 Task: Find connections with filter location Temse with filter topic #lawenforcementwith filter profile language Potuguese with filter current company IIFL (India Infoline Group) with filter school Axis Colleges with filter industry Technology, Information and Internet with filter service category User Experience Writing with filter keywords title Over the Phone Interpreter
Action: Mouse moved to (522, 87)
Screenshot: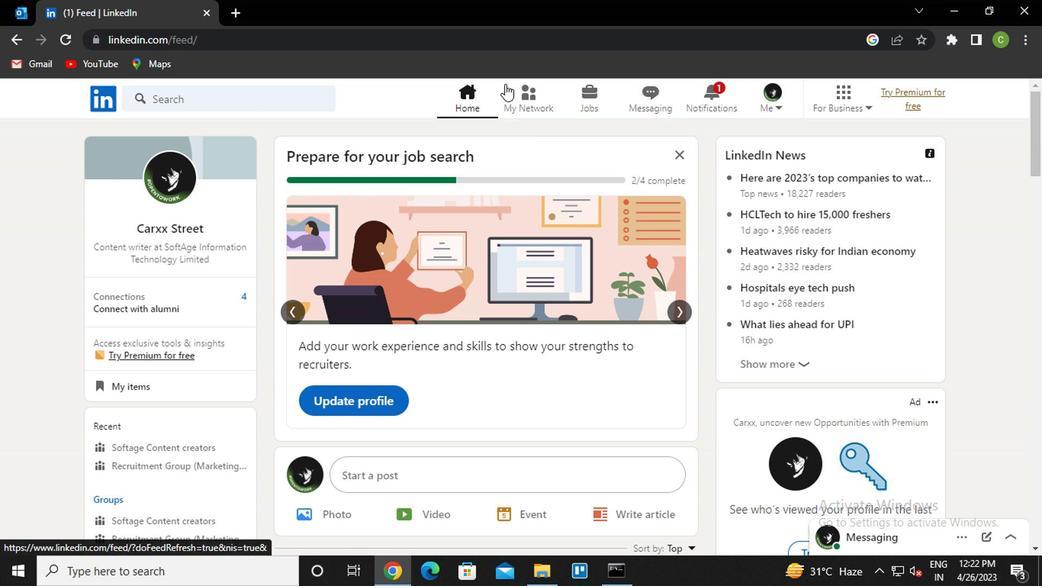 
Action: Mouse pressed left at (522, 87)
Screenshot: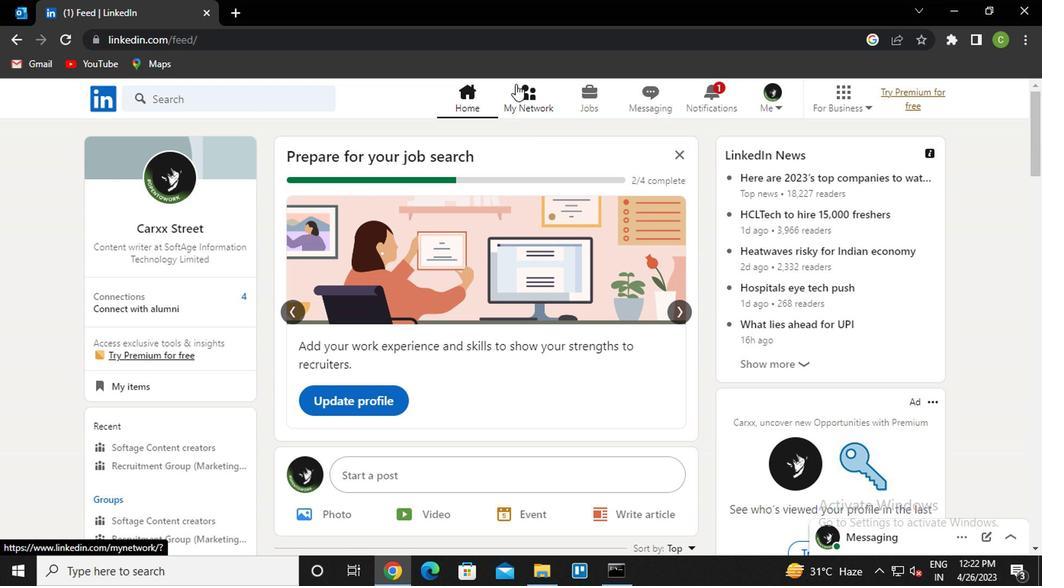 
Action: Mouse moved to (228, 185)
Screenshot: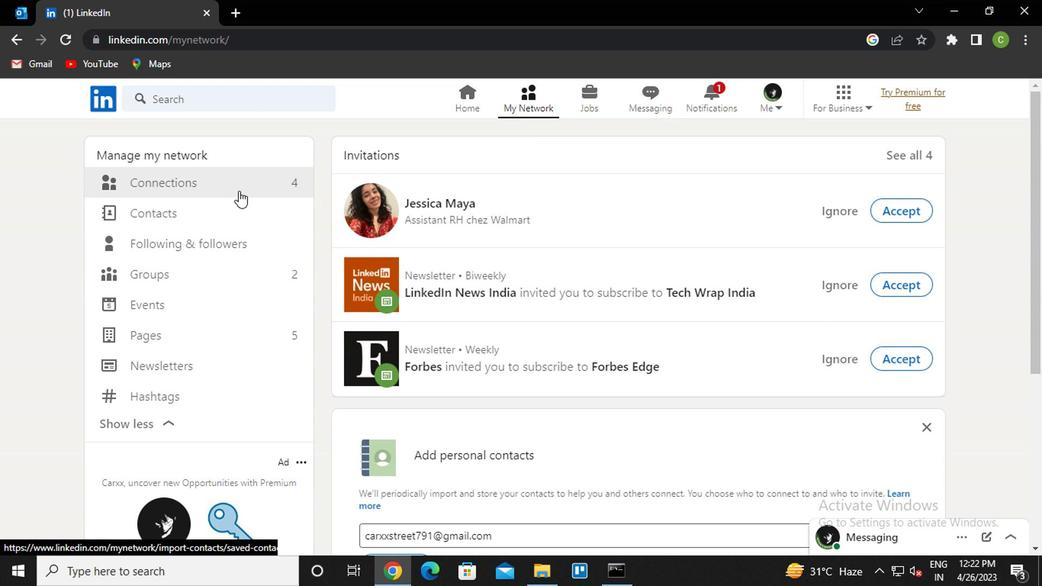 
Action: Mouse pressed left at (228, 185)
Screenshot: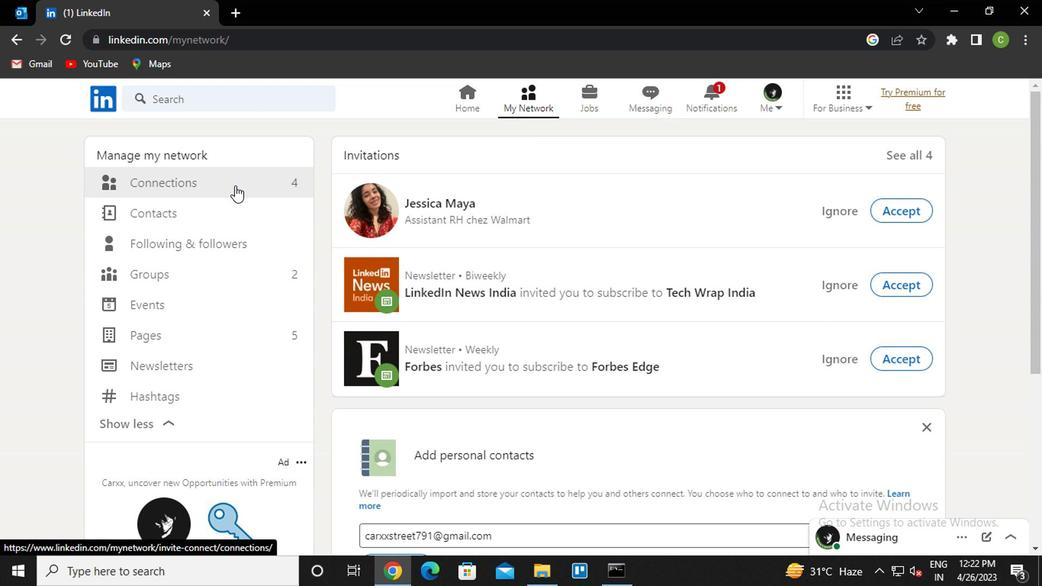 
Action: Mouse moved to (626, 180)
Screenshot: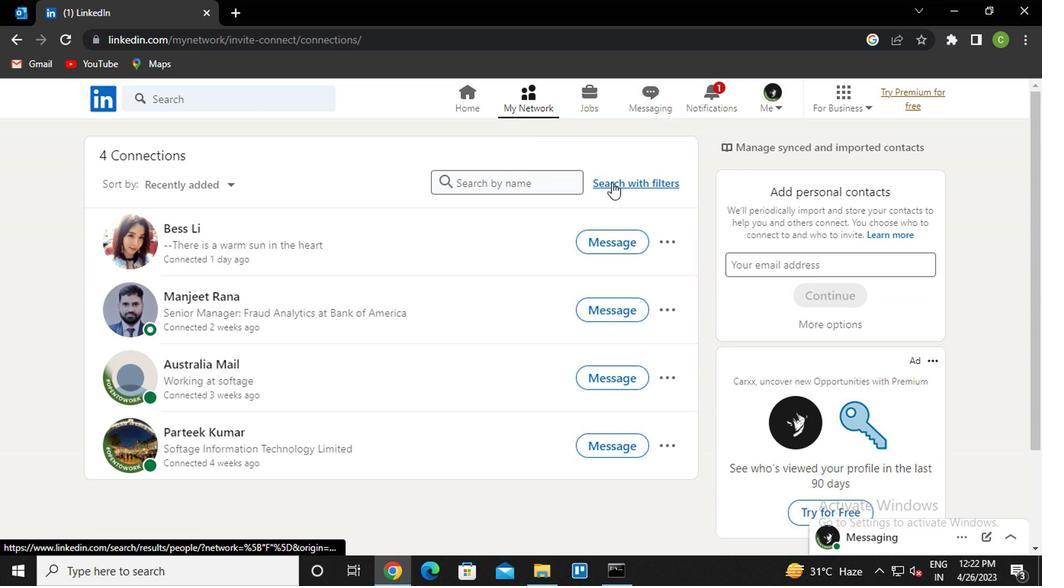 
Action: Mouse pressed left at (626, 180)
Screenshot: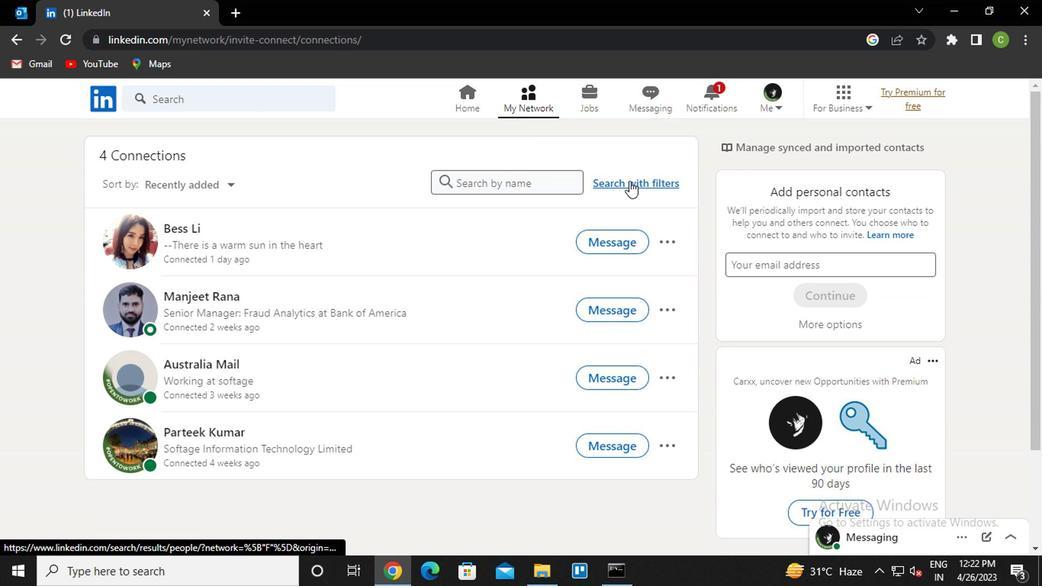 
Action: Mouse moved to (497, 147)
Screenshot: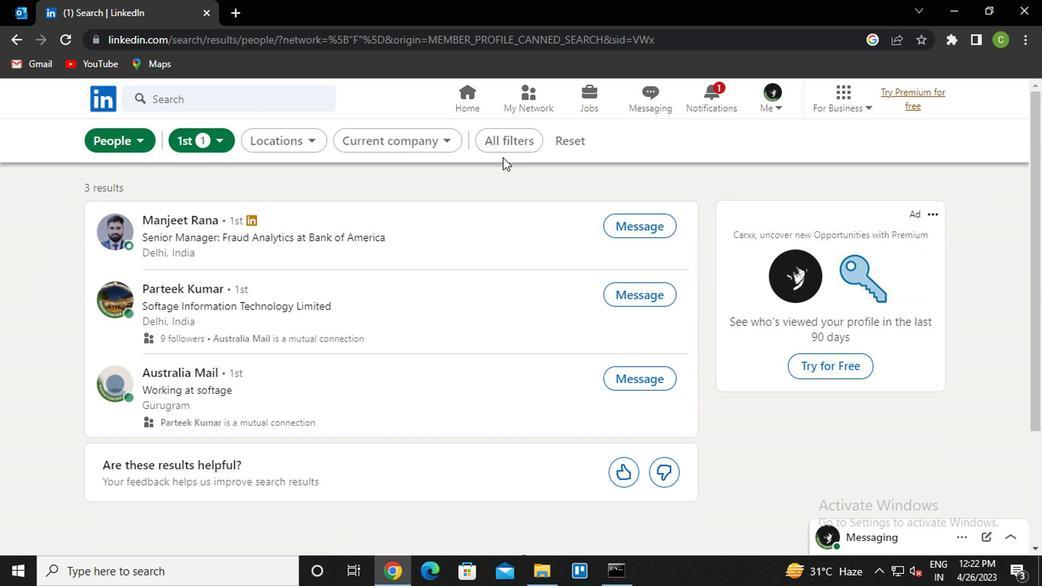 
Action: Mouse pressed left at (497, 147)
Screenshot: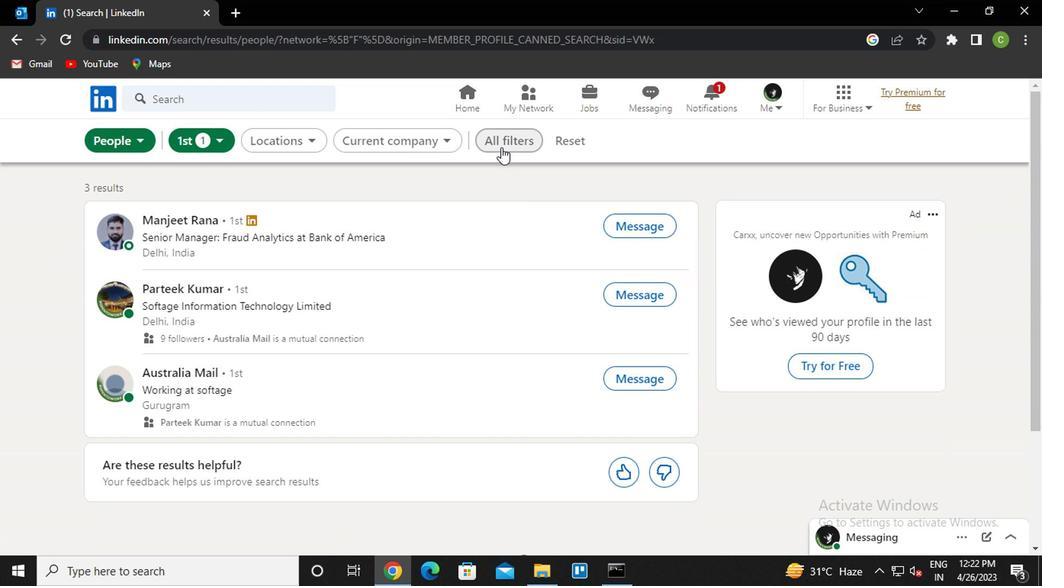 
Action: Mouse moved to (759, 314)
Screenshot: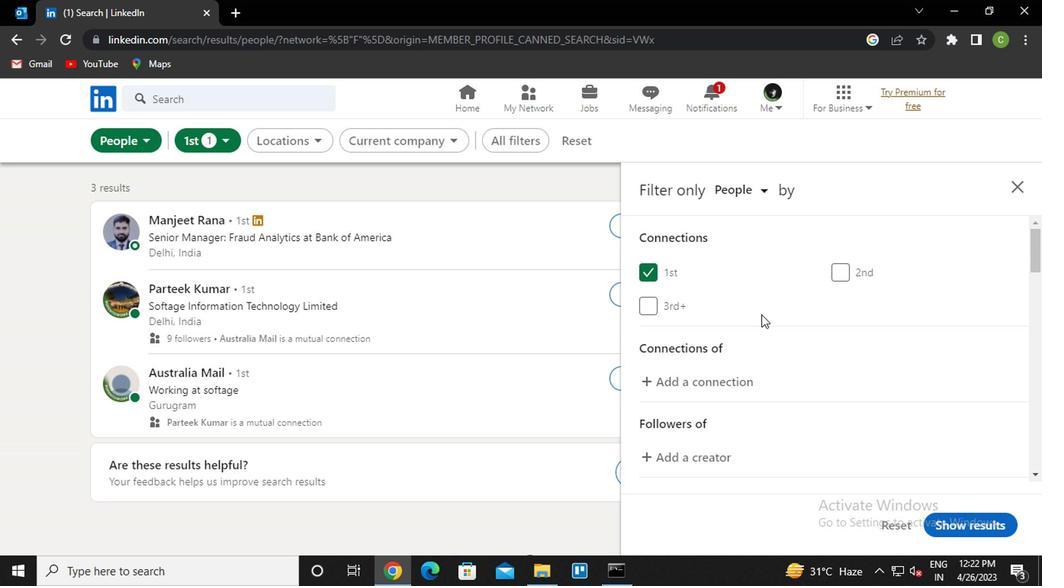 
Action: Mouse scrolled (759, 313) with delta (0, -1)
Screenshot: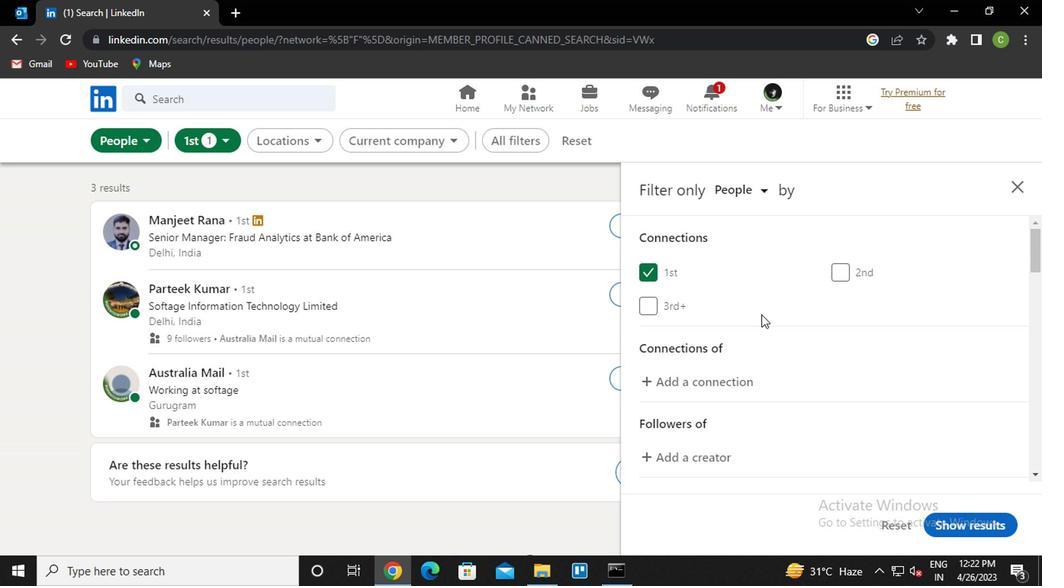 
Action: Mouse moved to (759, 317)
Screenshot: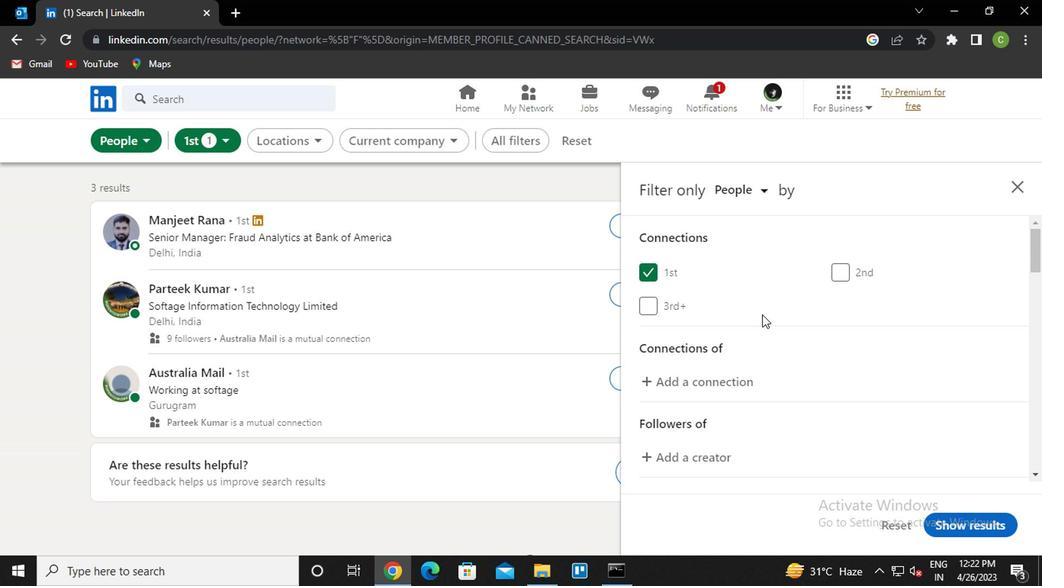 
Action: Mouse scrolled (759, 316) with delta (0, 0)
Screenshot: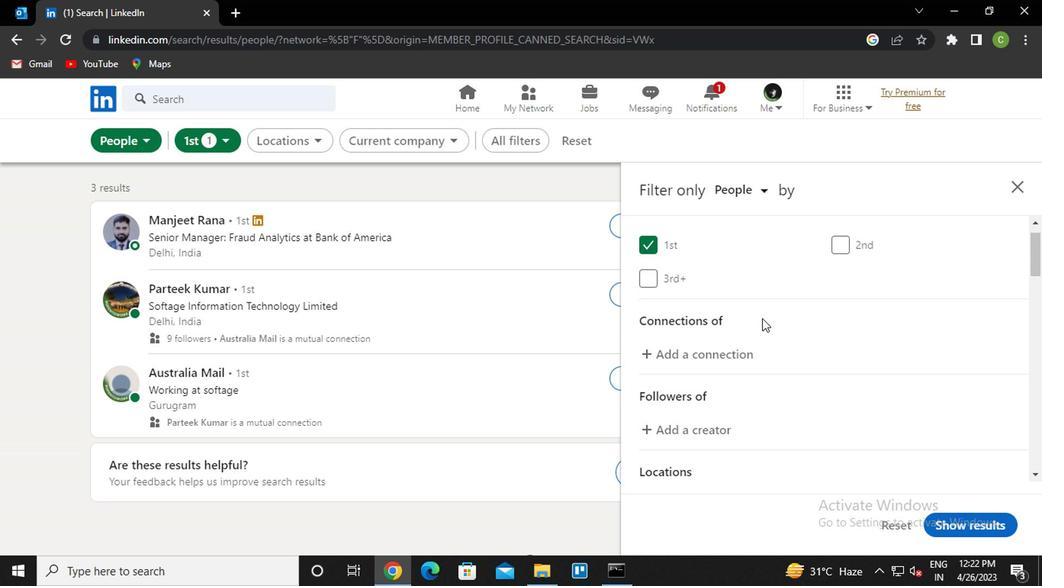 
Action: Mouse moved to (880, 445)
Screenshot: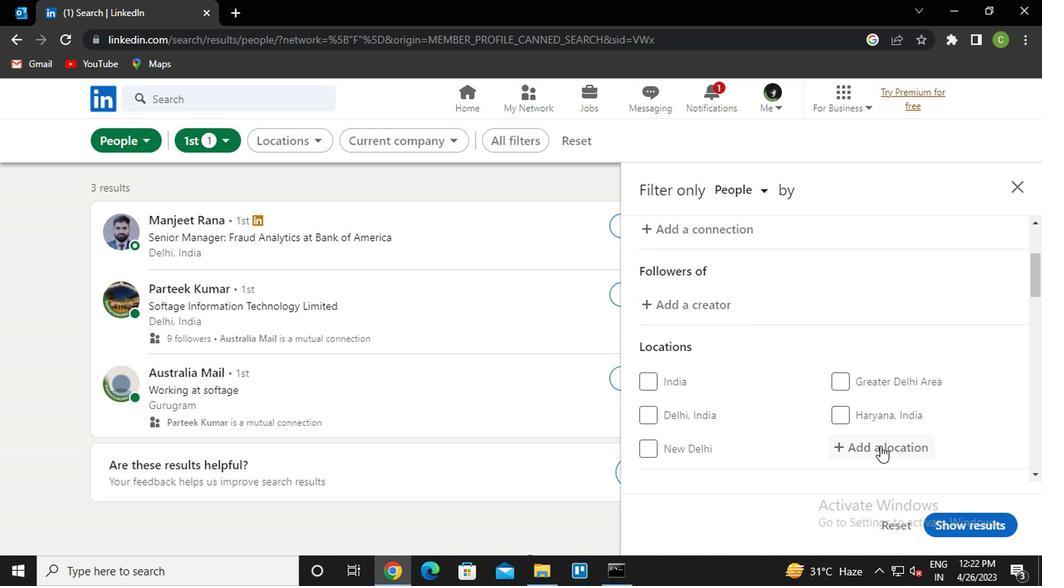 
Action: Mouse pressed left at (880, 445)
Screenshot: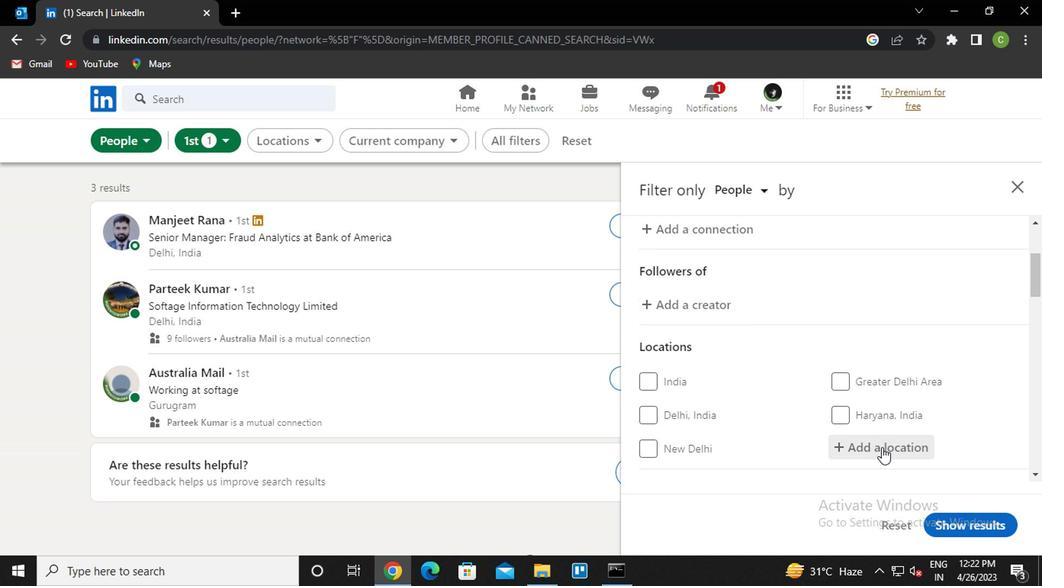
Action: Key pressed <Key.caps_lock><Key.caps_lock>t<Key.caps_lock>emse<Key.down><Key.enter>
Screenshot: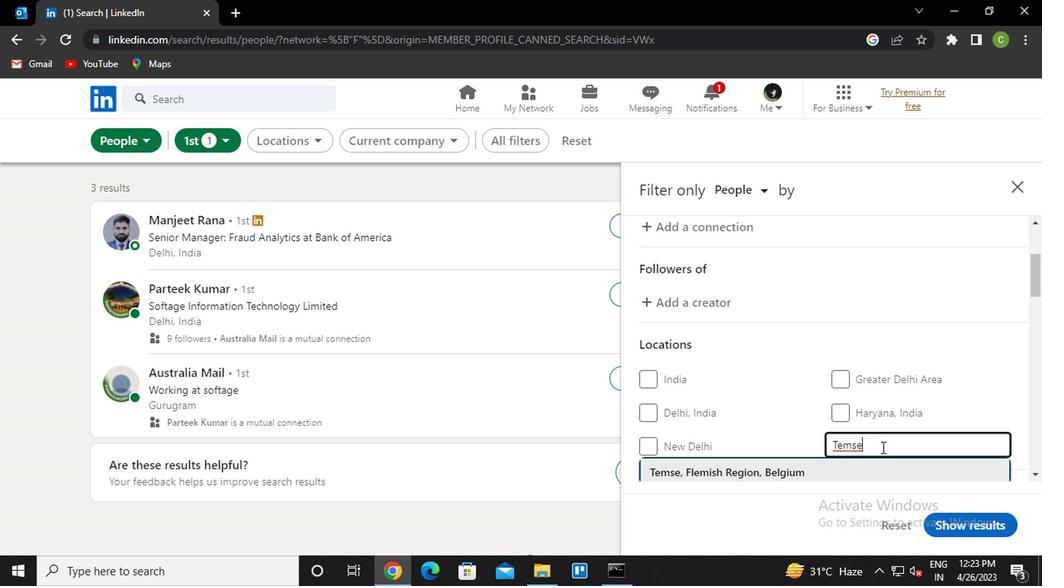 
Action: Mouse scrolled (880, 445) with delta (0, 0)
Screenshot: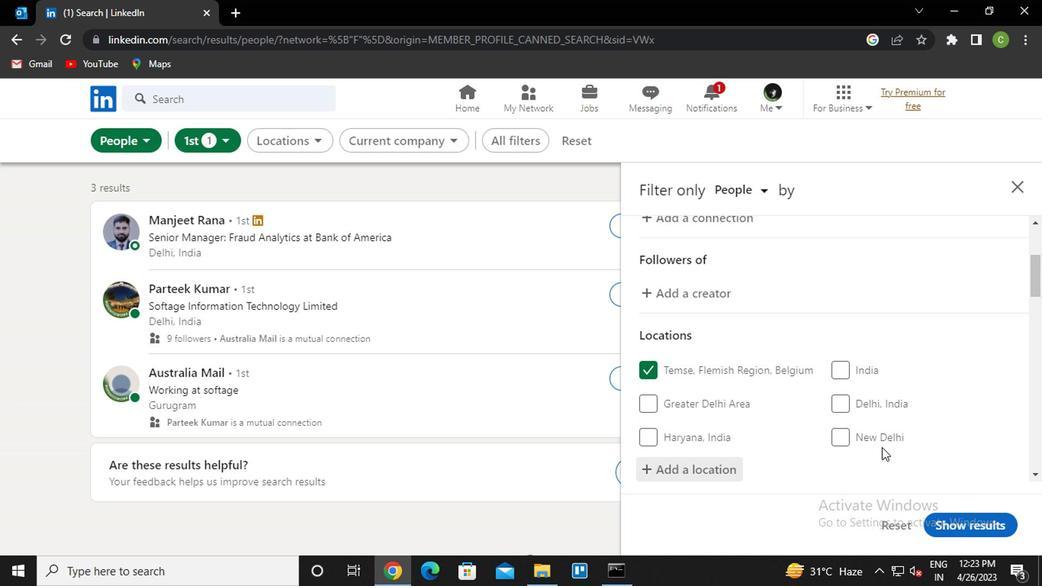 
Action: Mouse moved to (867, 421)
Screenshot: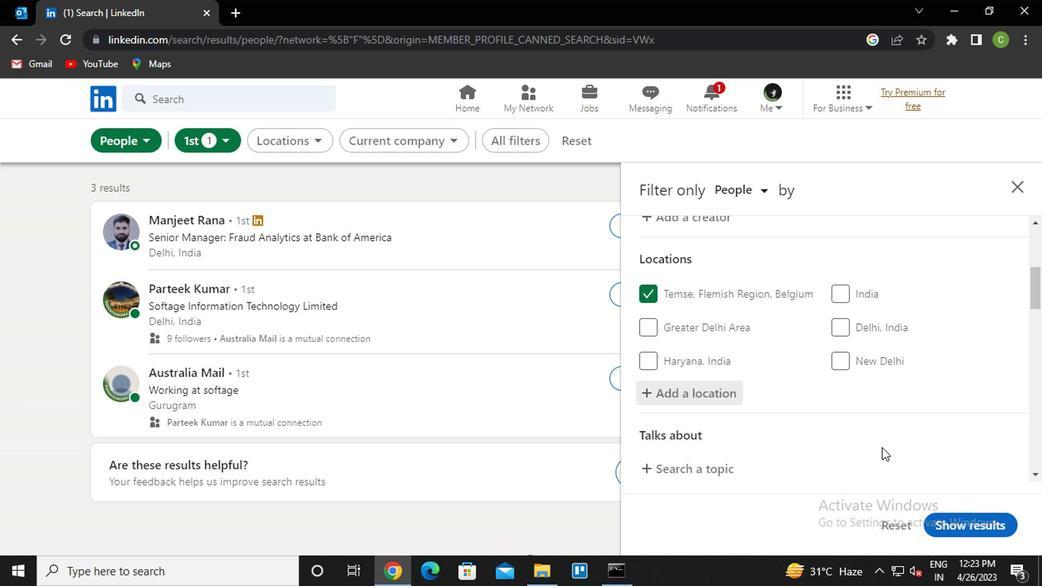 
Action: Mouse scrolled (867, 420) with delta (0, -1)
Screenshot: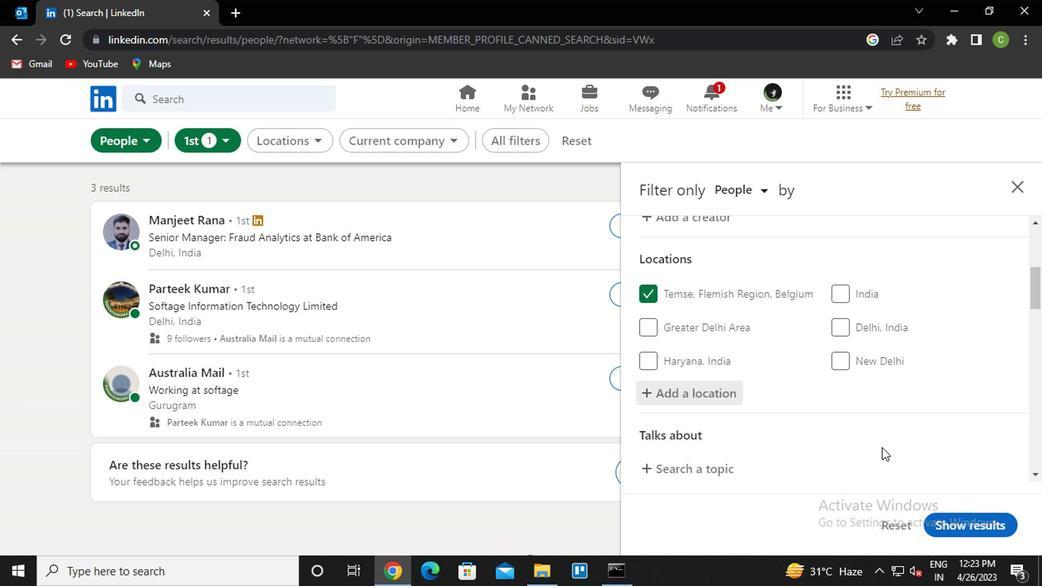 
Action: Mouse moved to (827, 388)
Screenshot: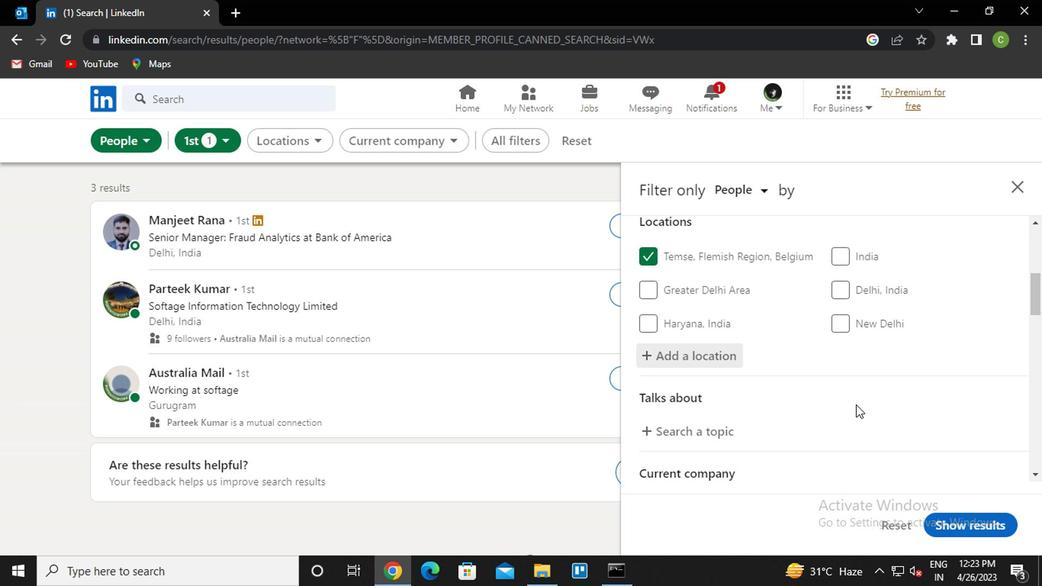 
Action: Mouse scrolled (827, 387) with delta (0, 0)
Screenshot: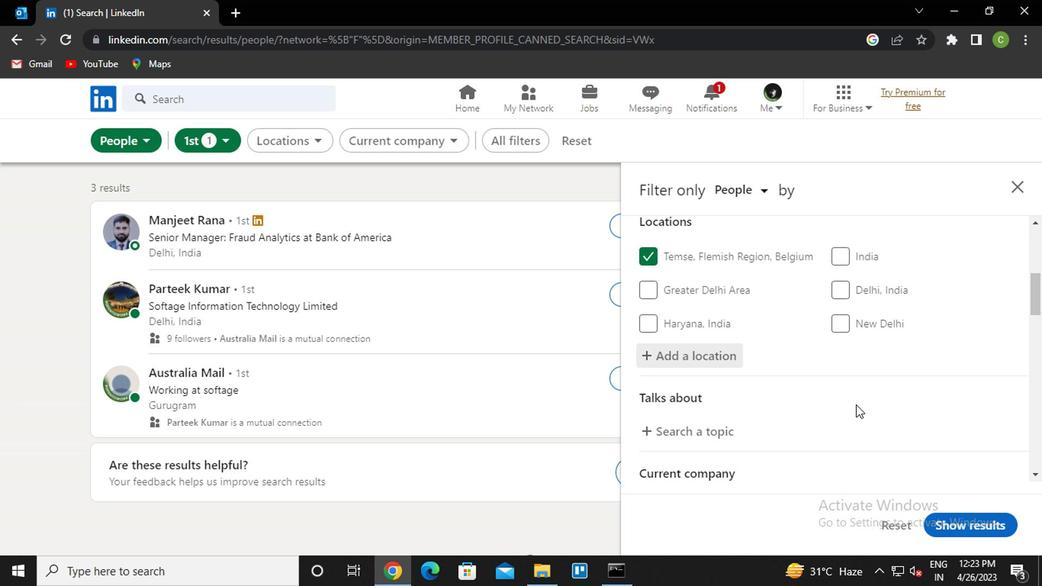 
Action: Mouse moved to (685, 319)
Screenshot: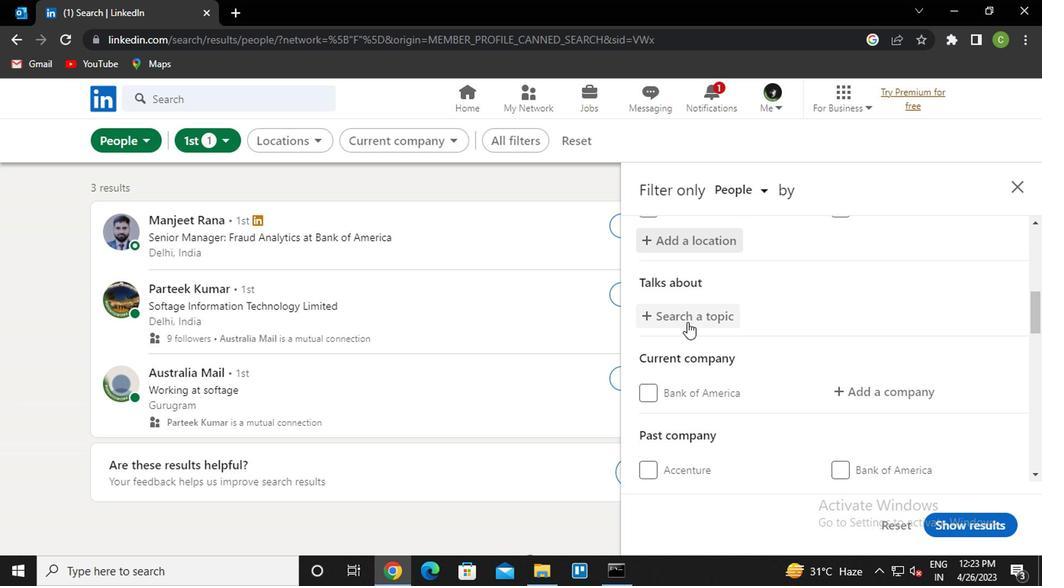 
Action: Mouse pressed left at (685, 319)
Screenshot: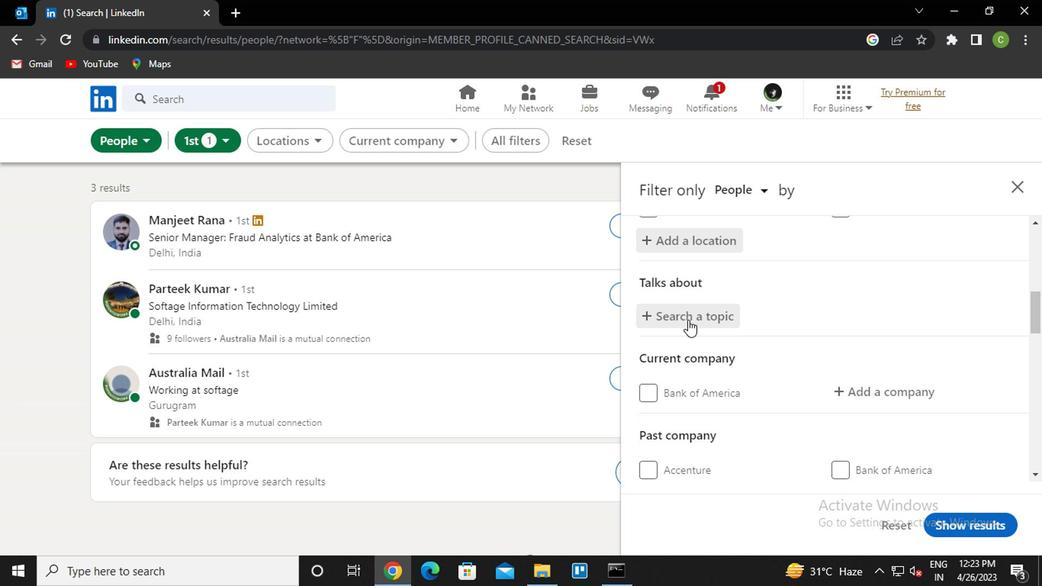 
Action: Key pressed lawenforce<Key.down><Key.enter>
Screenshot: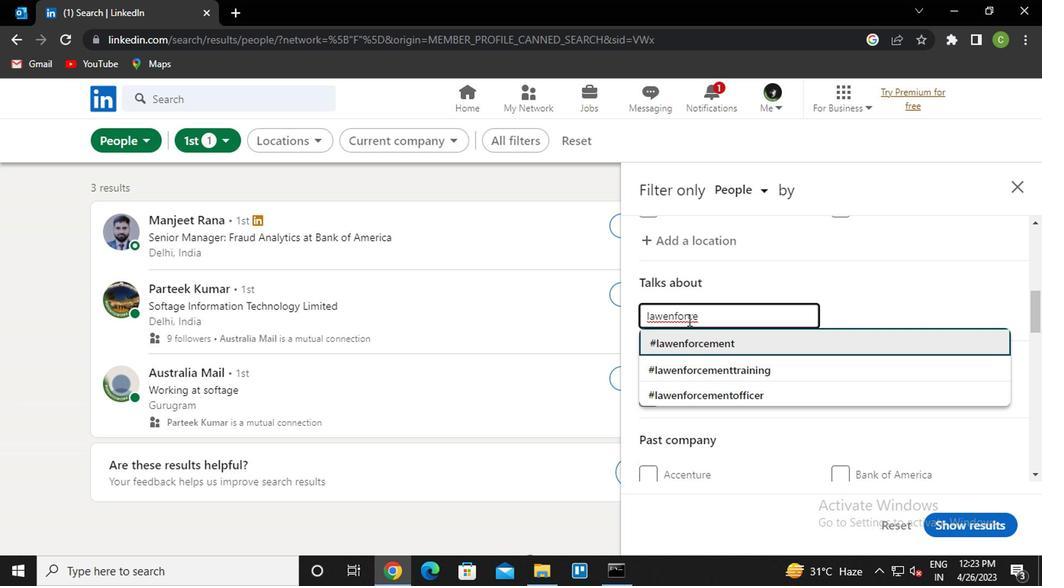 
Action: Mouse moved to (870, 381)
Screenshot: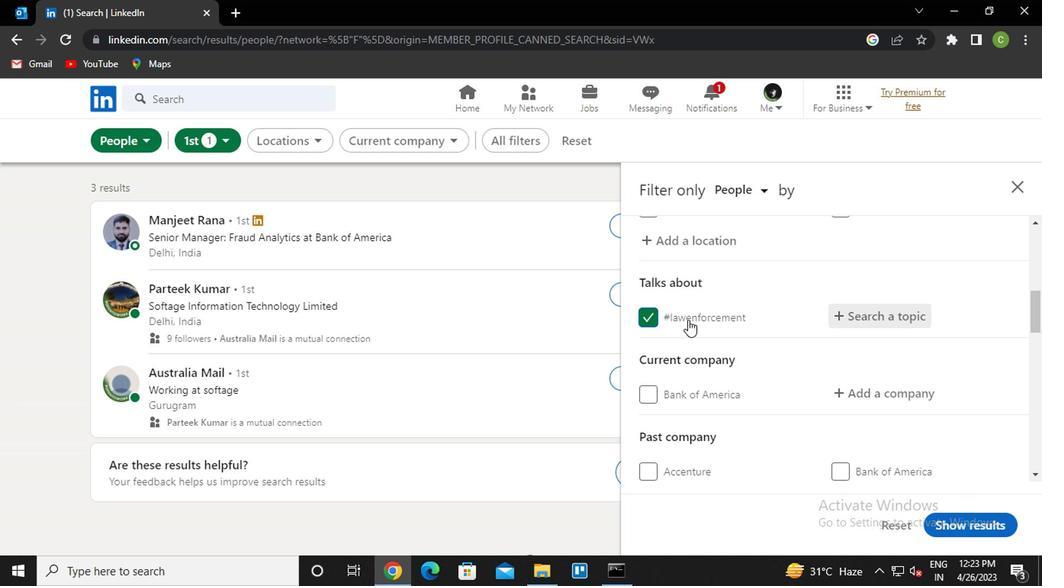 
Action: Mouse scrolled (870, 380) with delta (0, -1)
Screenshot: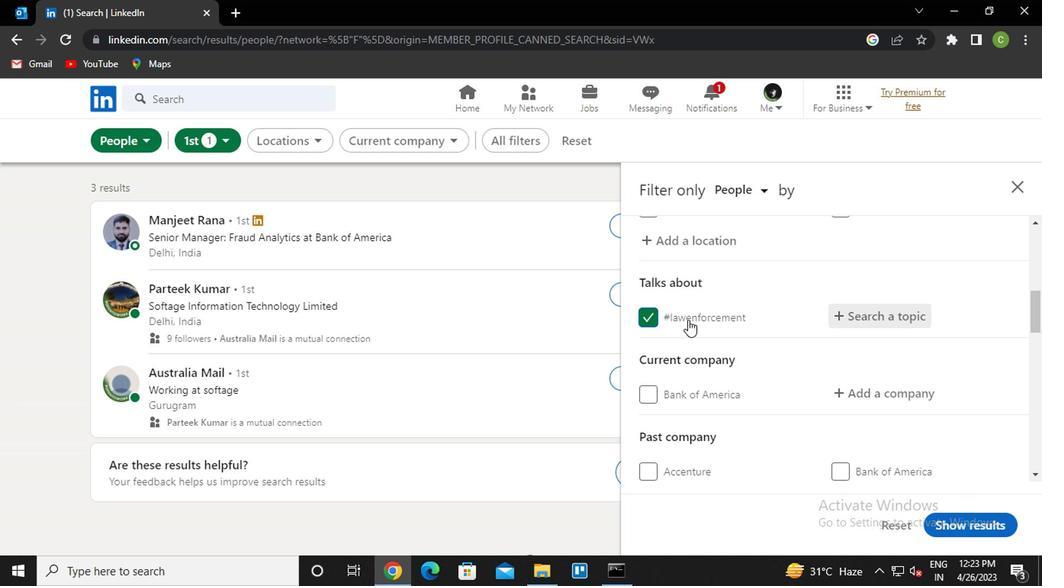 
Action: Mouse moved to (886, 312)
Screenshot: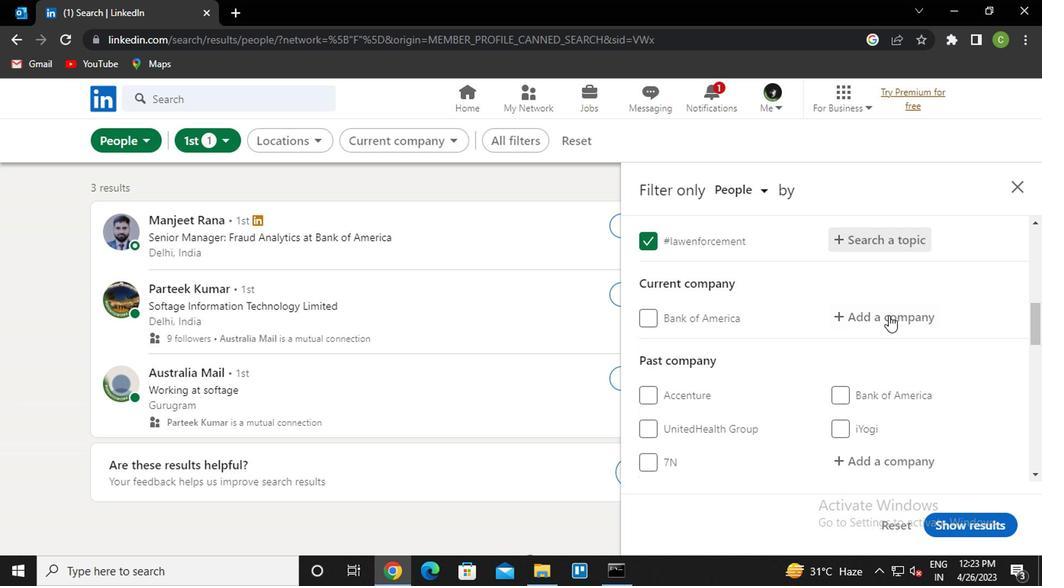 
Action: Mouse pressed left at (886, 312)
Screenshot: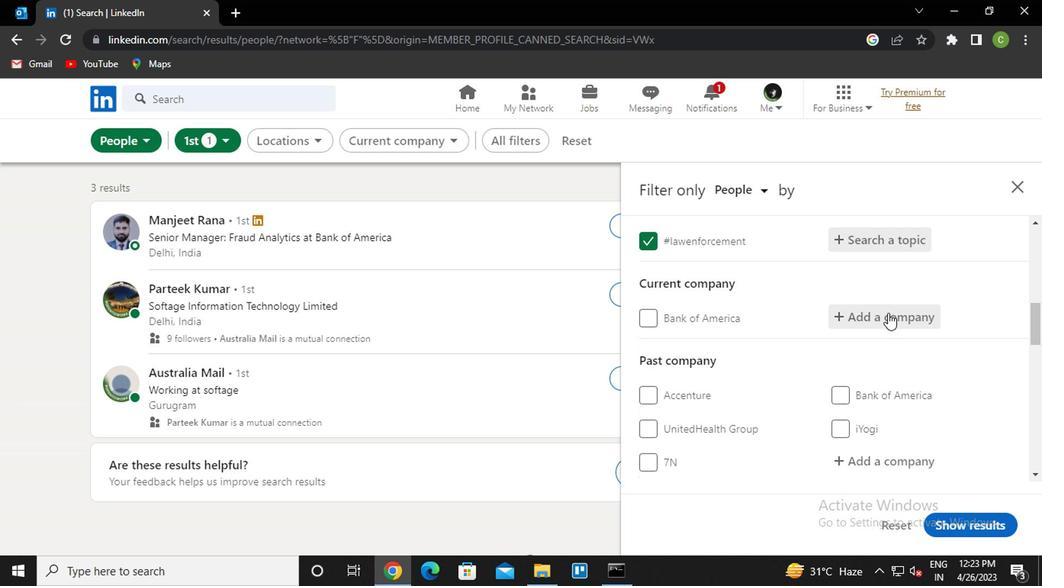 
Action: Mouse moved to (865, 344)
Screenshot: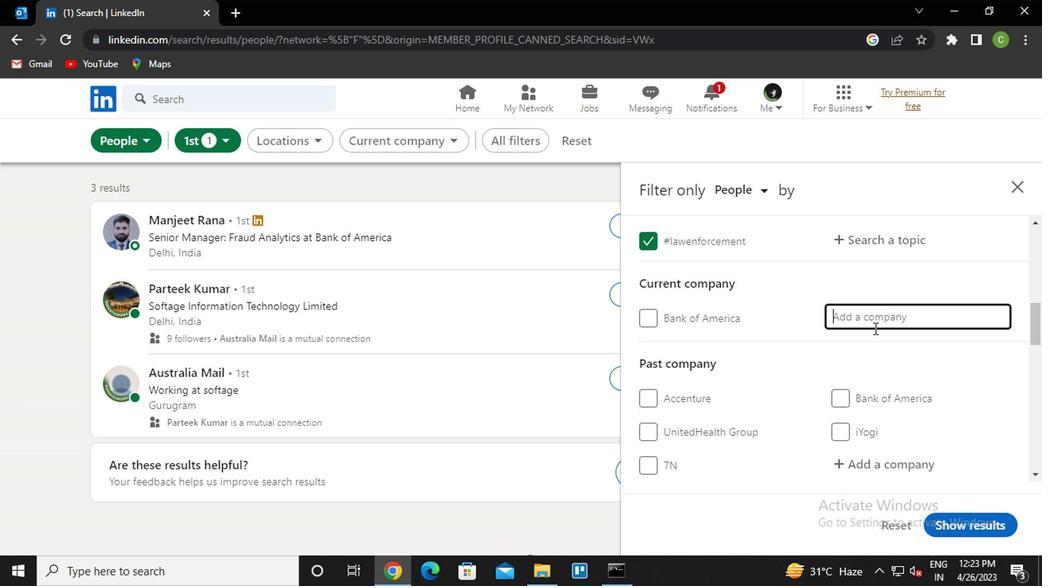 
Action: Key pressed <Key.caps_lock>iifl<Key.down><Key.enter>
Screenshot: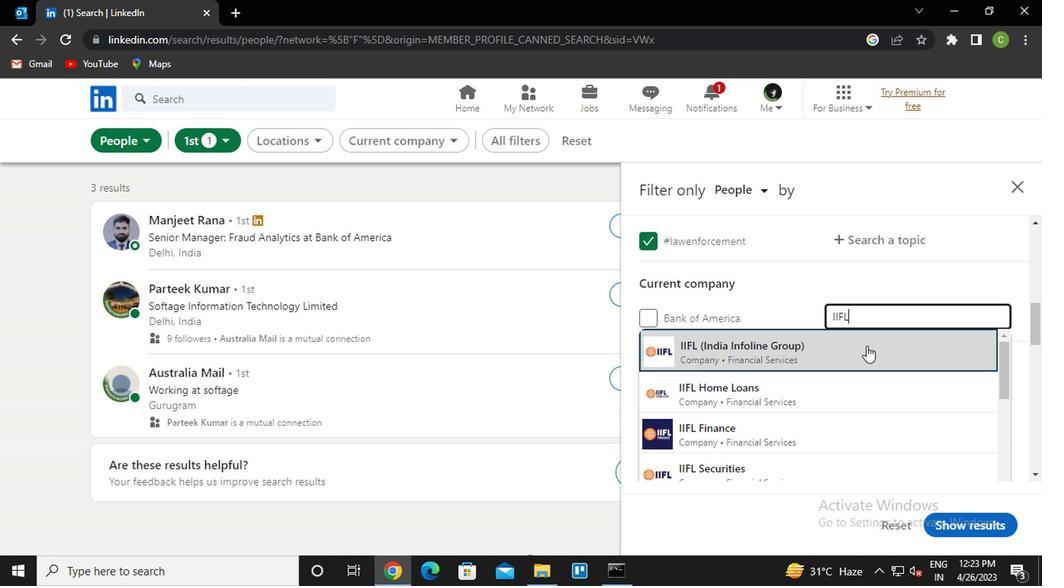 
Action: Mouse scrolled (865, 344) with delta (0, 0)
Screenshot: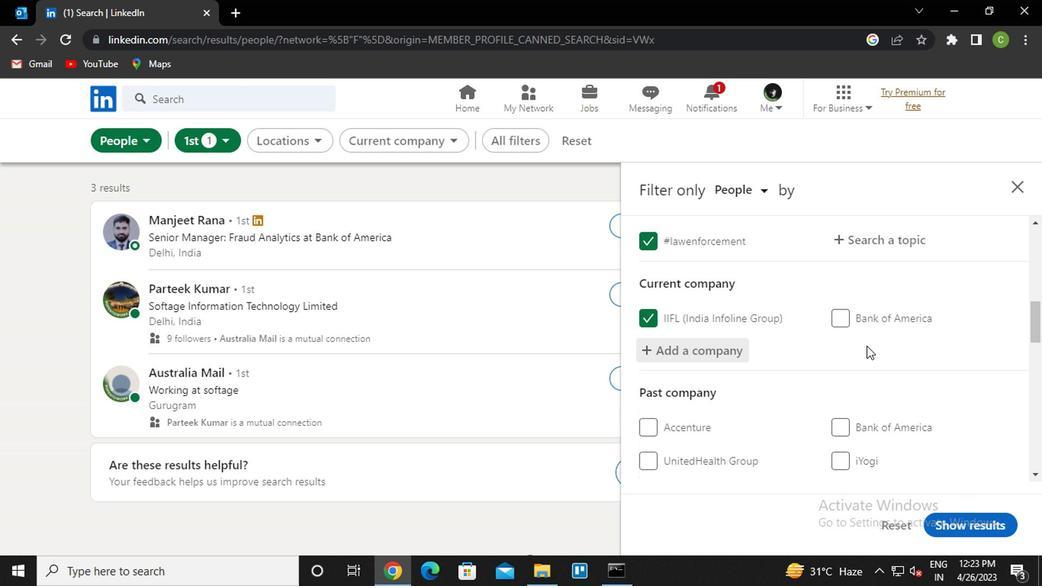 
Action: Mouse moved to (864, 345)
Screenshot: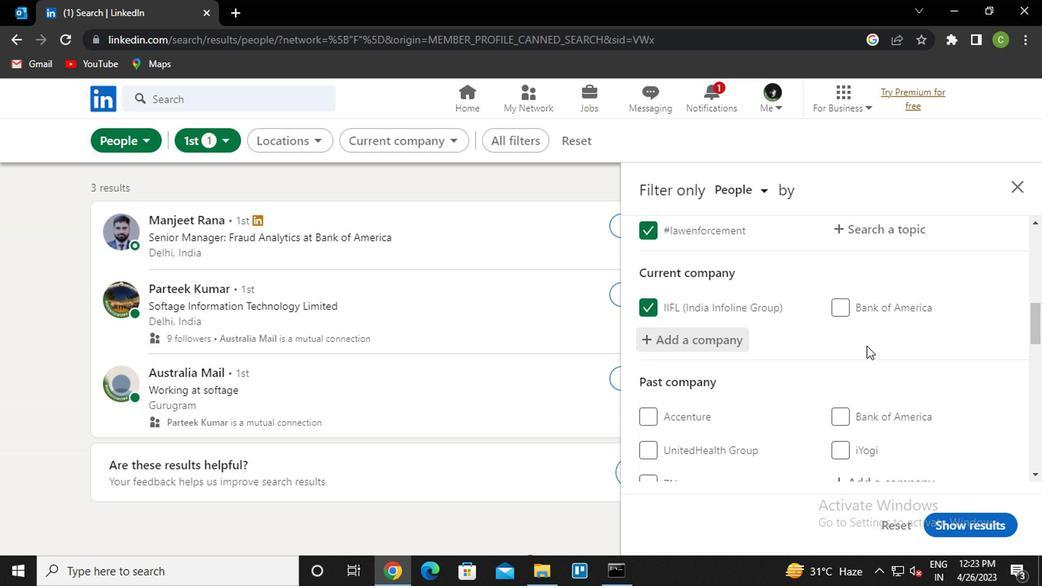 
Action: Mouse scrolled (864, 344) with delta (0, -1)
Screenshot: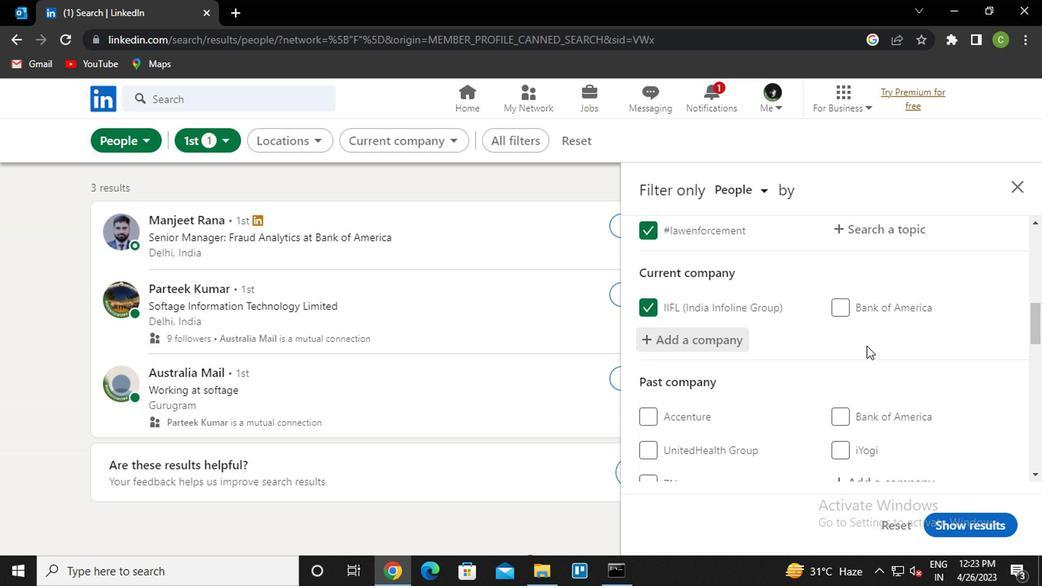 
Action: Mouse moved to (862, 347)
Screenshot: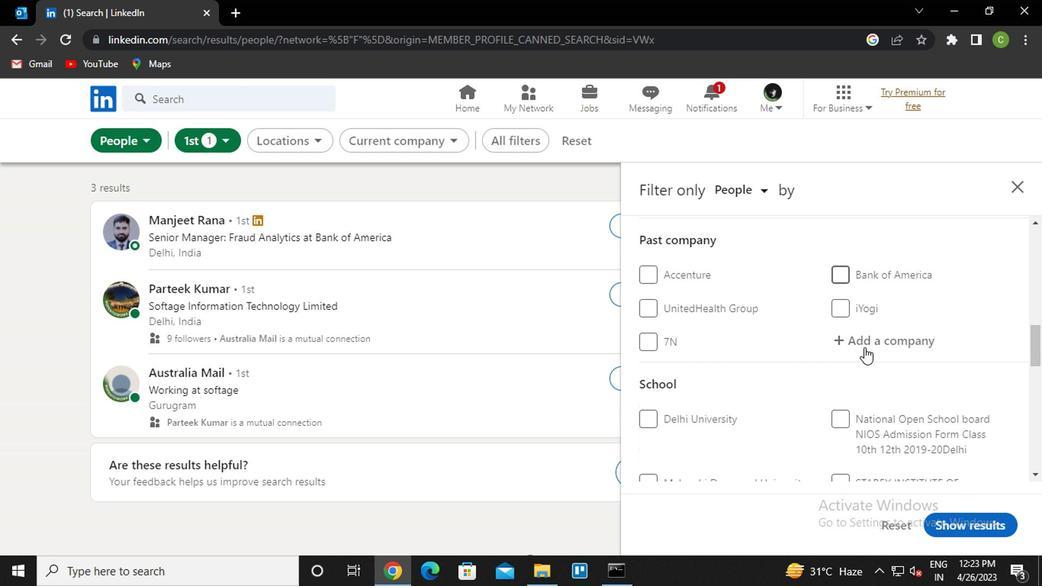 
Action: Mouse scrolled (862, 346) with delta (0, -1)
Screenshot: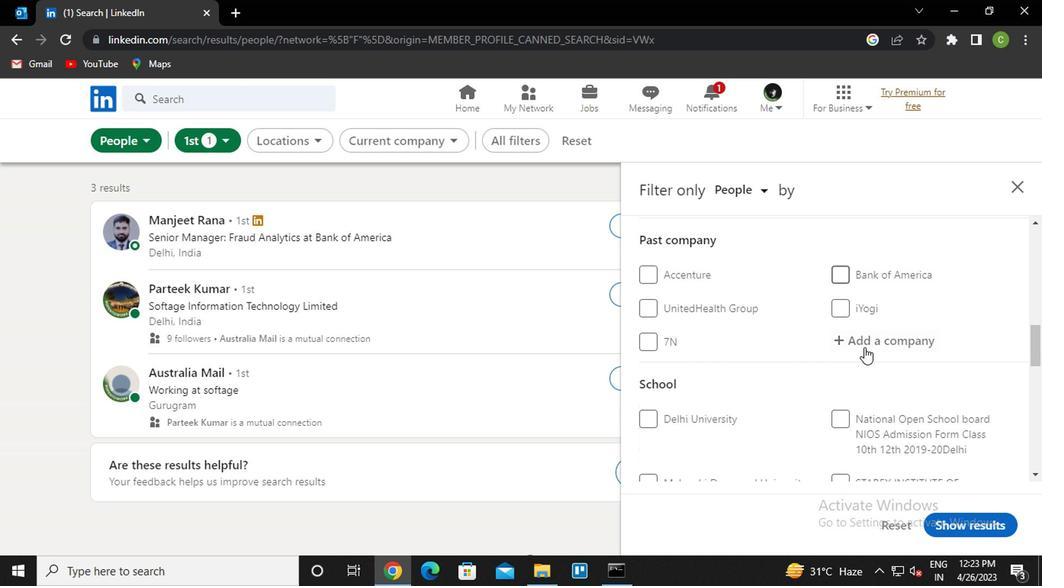 
Action: Mouse moved to (859, 349)
Screenshot: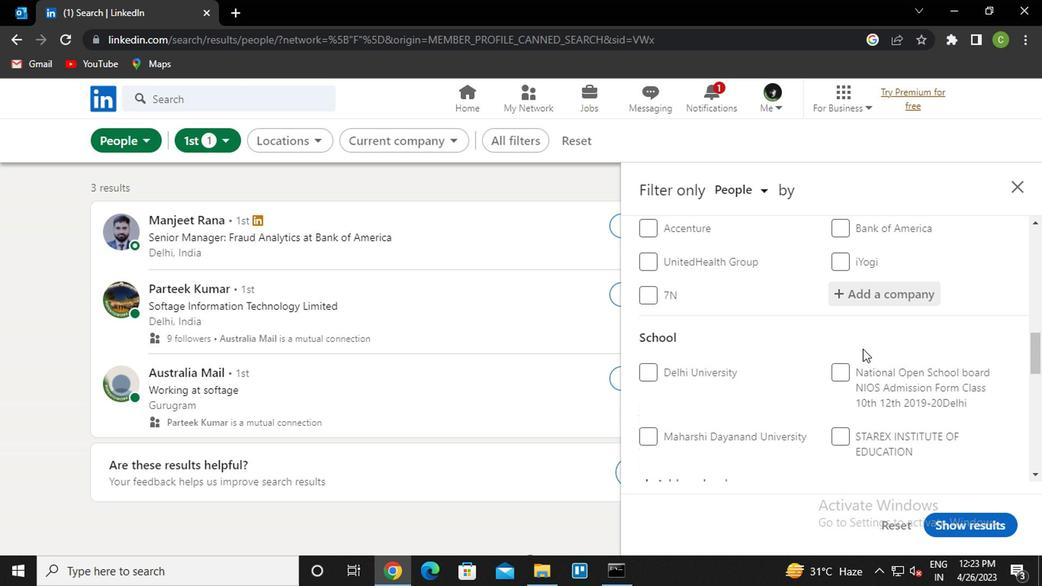 
Action: Mouse scrolled (859, 348) with delta (0, -1)
Screenshot: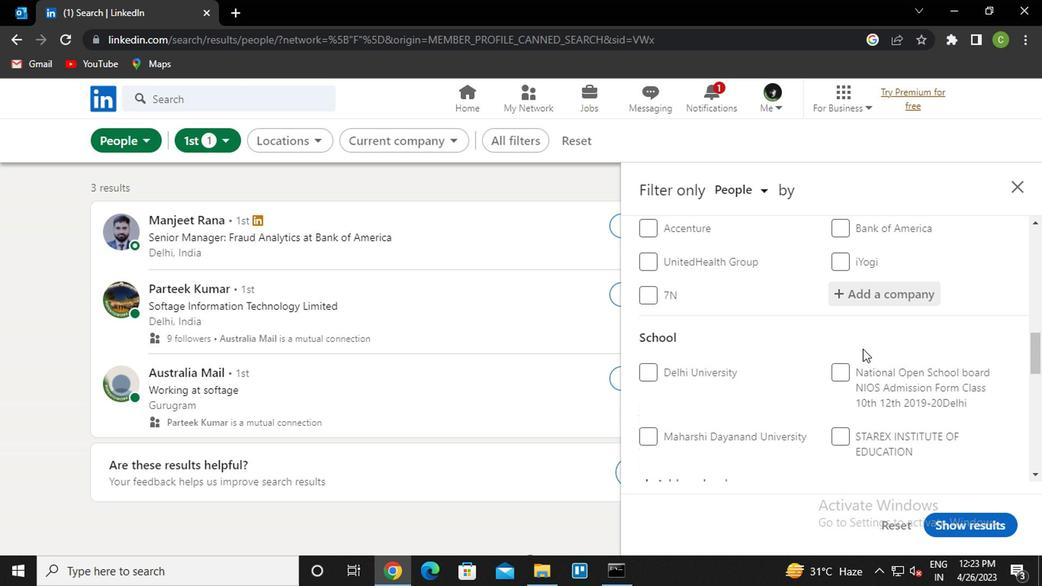
Action: Mouse moved to (696, 380)
Screenshot: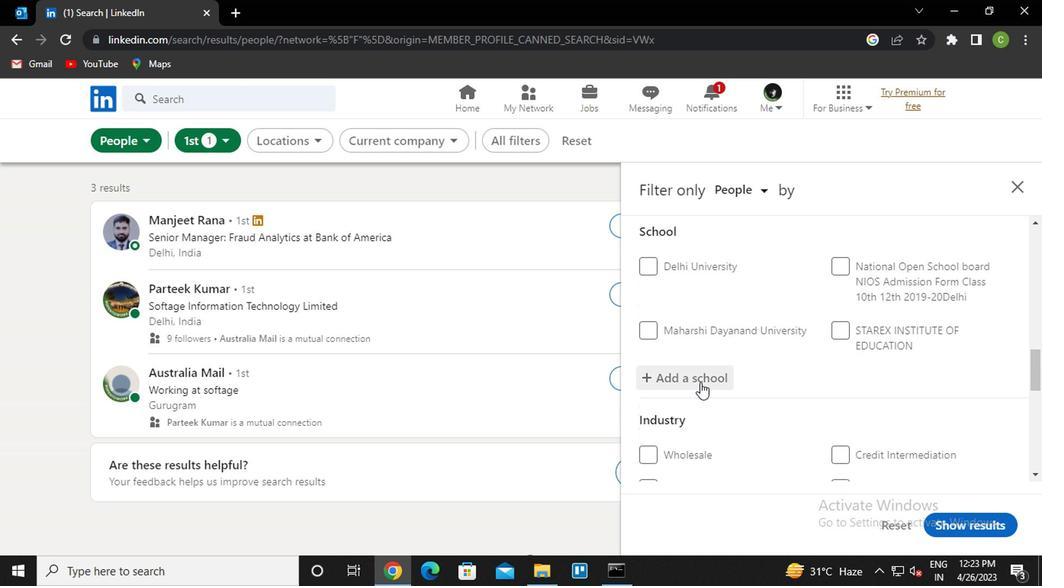 
Action: Mouse pressed left at (696, 380)
Screenshot: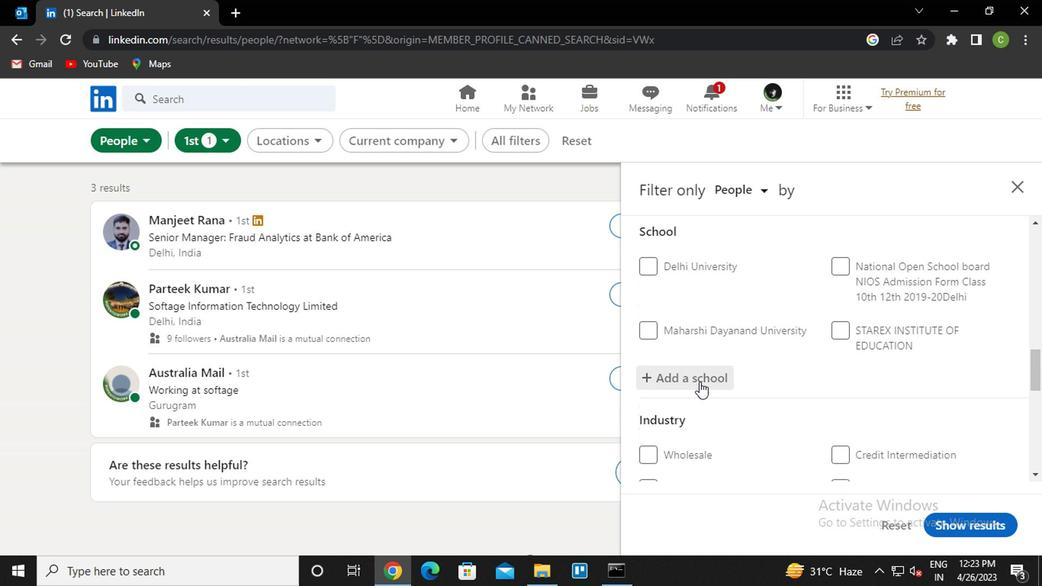 
Action: Key pressed <Key.caps_lock><Key.caps_lock>a<Key.caps_lock>xis<Key.down><Key.enter>
Screenshot: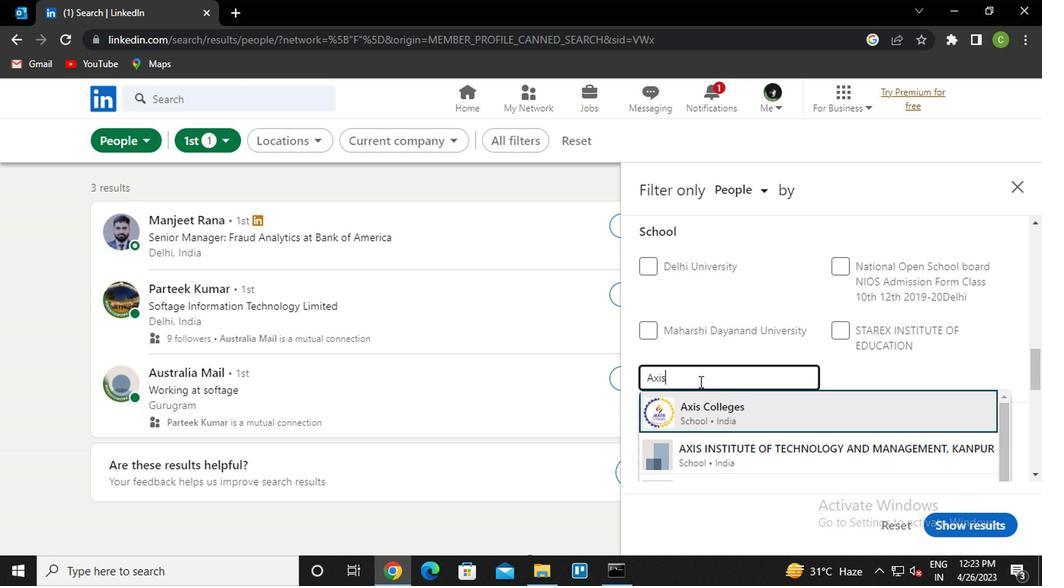 
Action: Mouse moved to (796, 345)
Screenshot: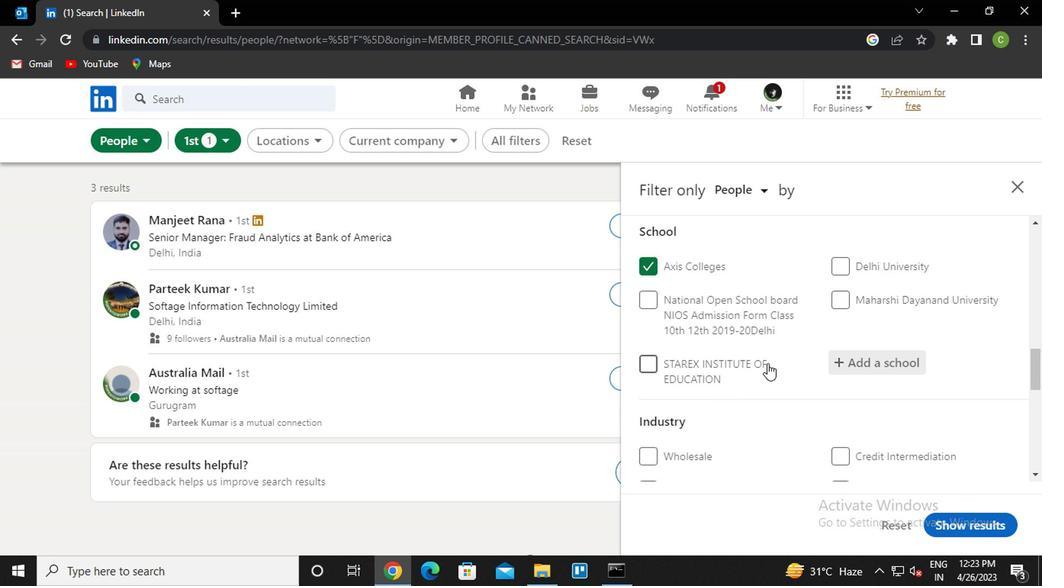 
Action: Mouse scrolled (796, 344) with delta (0, -1)
Screenshot: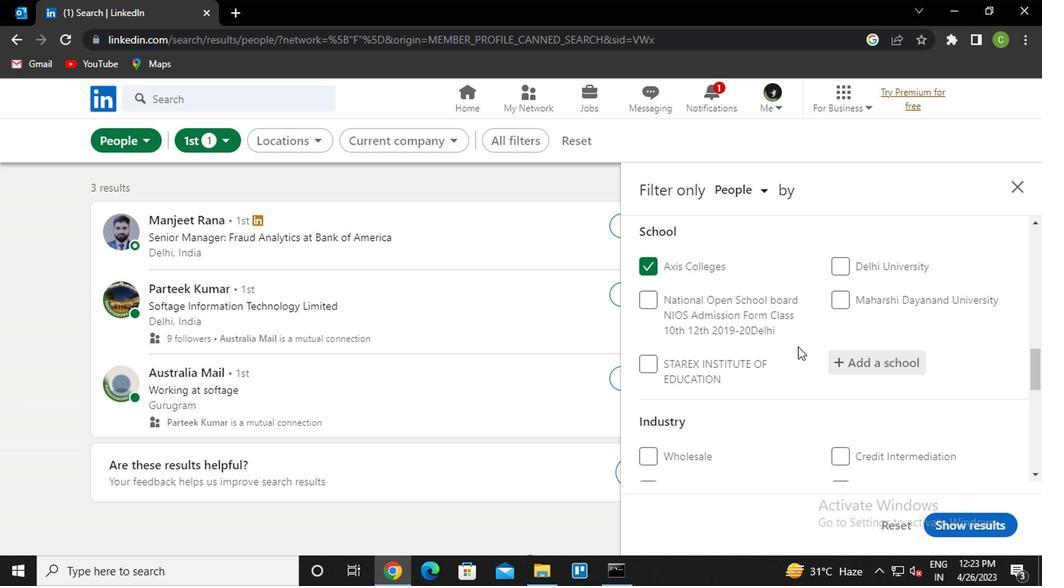 
Action: Mouse moved to (794, 341)
Screenshot: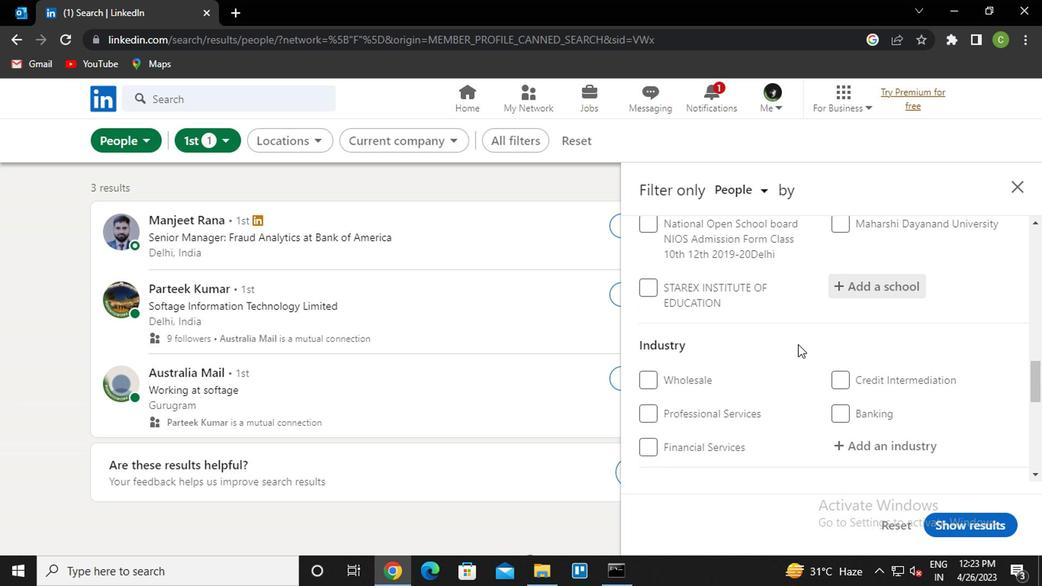 
Action: Mouse scrolled (794, 341) with delta (0, 0)
Screenshot: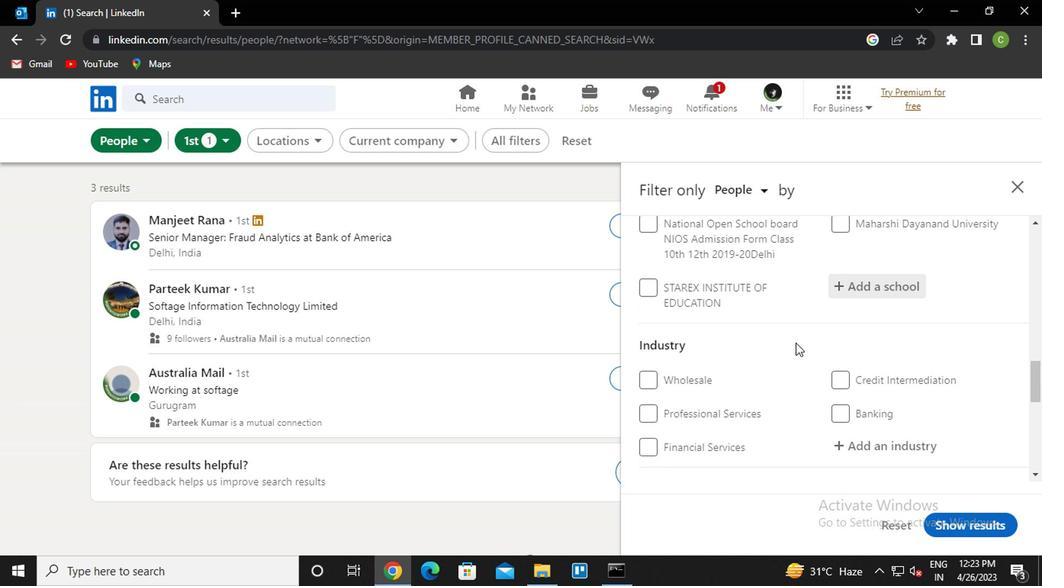 
Action: Mouse moved to (794, 343)
Screenshot: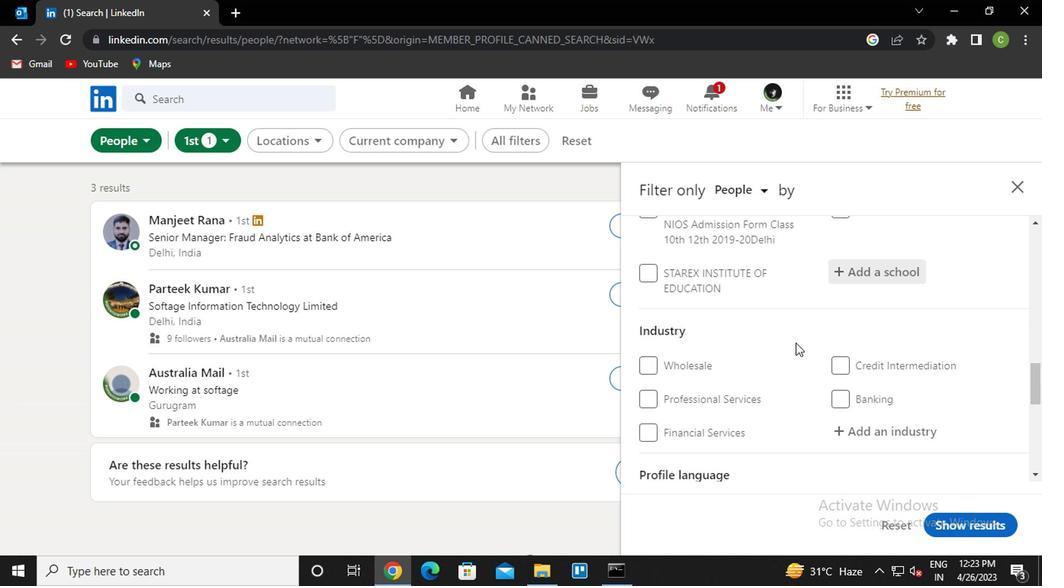 
Action: Mouse scrolled (794, 342) with delta (0, -1)
Screenshot: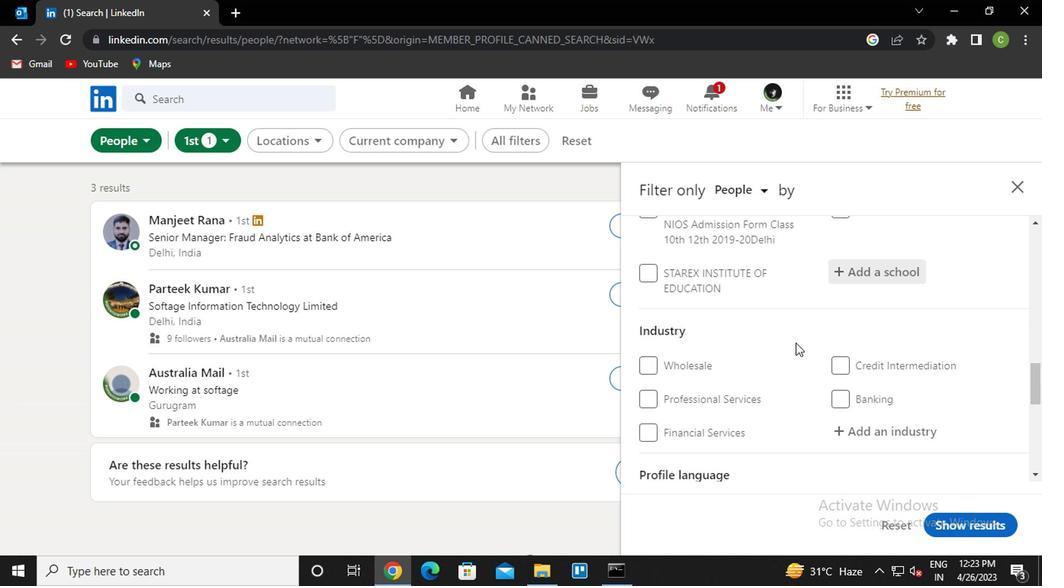 
Action: Mouse moved to (912, 295)
Screenshot: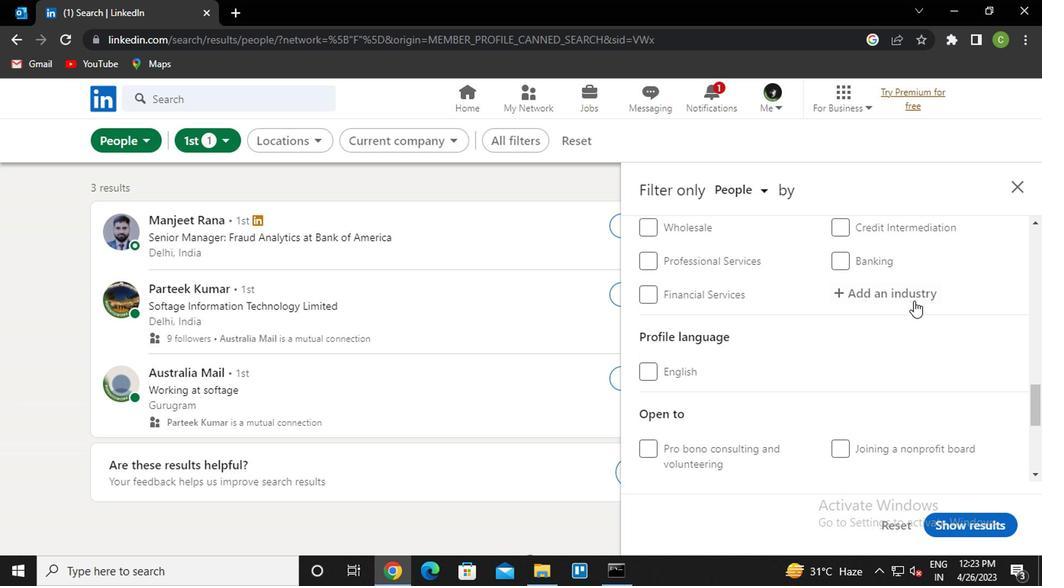 
Action: Mouse pressed left at (912, 295)
Screenshot: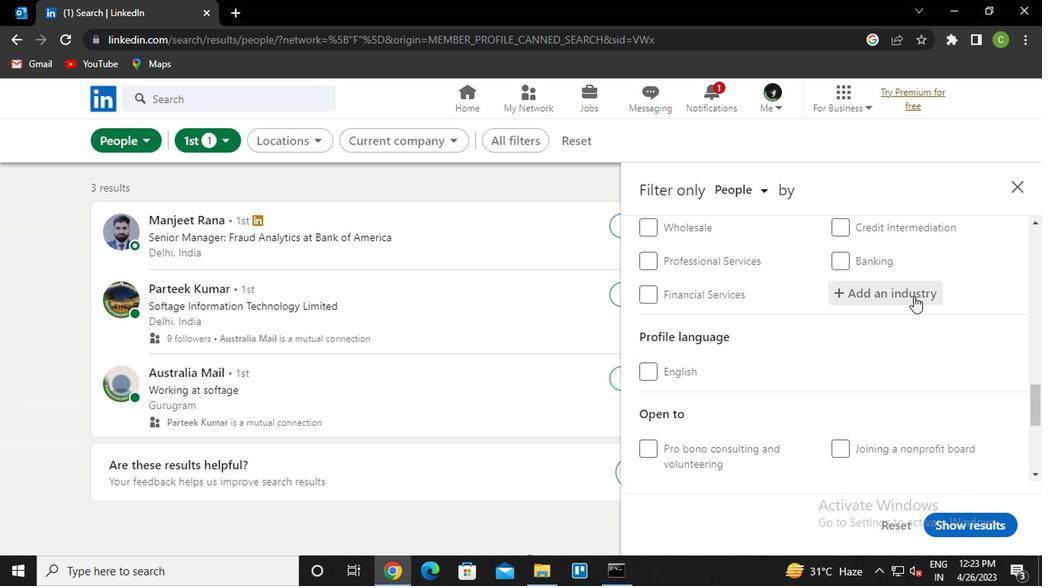
Action: Mouse moved to (874, 387)
Screenshot: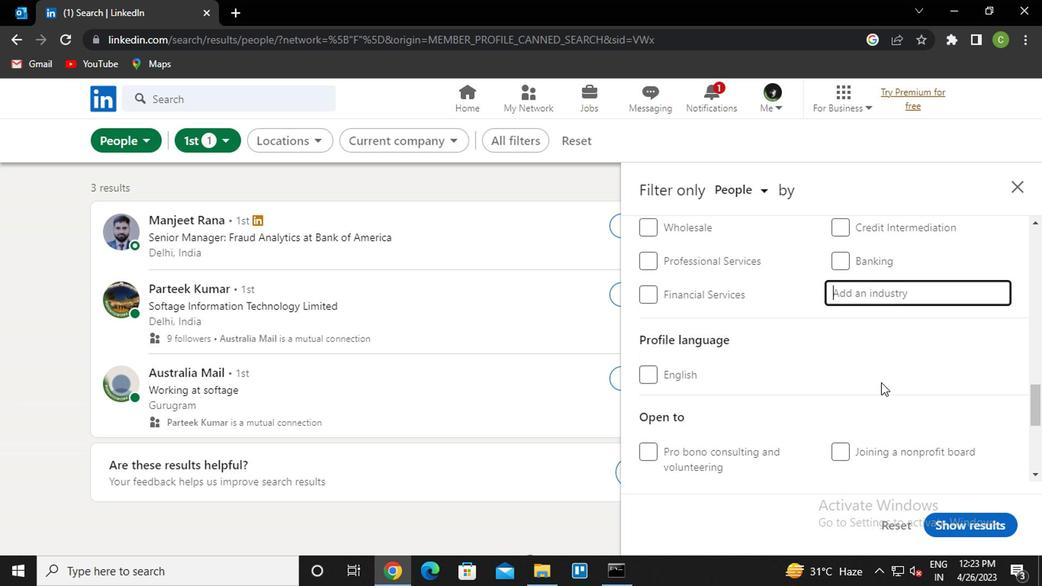 
Action: Key pressed <Key.caps_lock>t<Key.caps_lock>echnoo<Key.backspace>lo<Key.down><Key.down><Key.up><Key.enter>
Screenshot: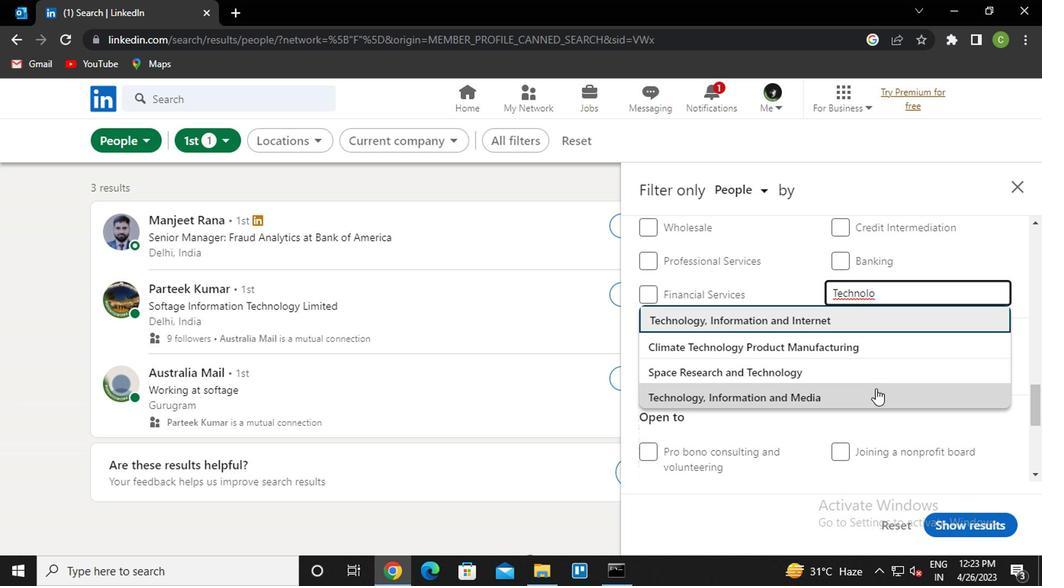 
Action: Mouse moved to (823, 418)
Screenshot: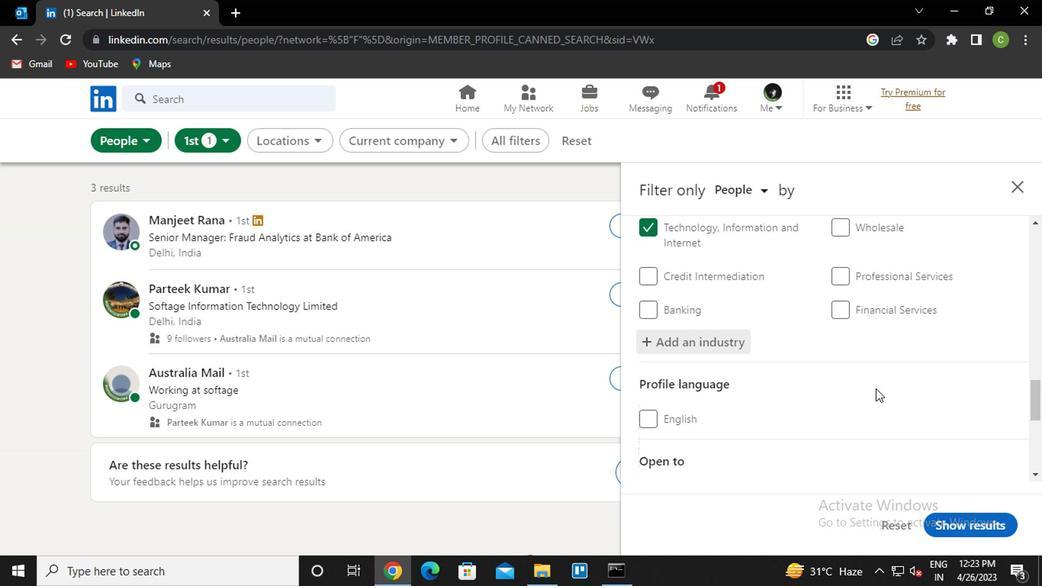 
Action: Mouse scrolled (823, 417) with delta (0, 0)
Screenshot: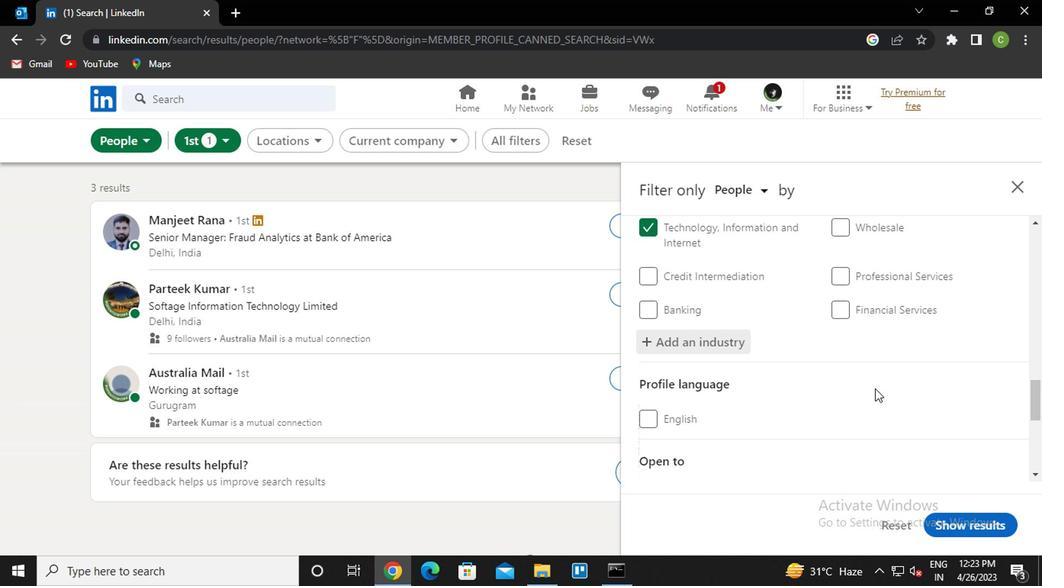 
Action: Mouse moved to (820, 419)
Screenshot: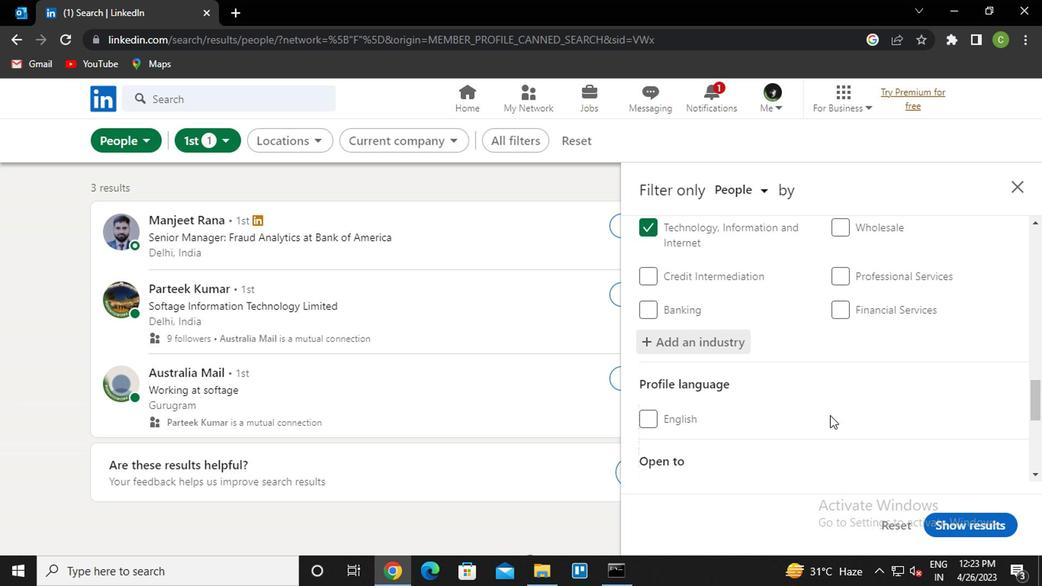 
Action: Mouse scrolled (820, 418) with delta (0, -1)
Screenshot: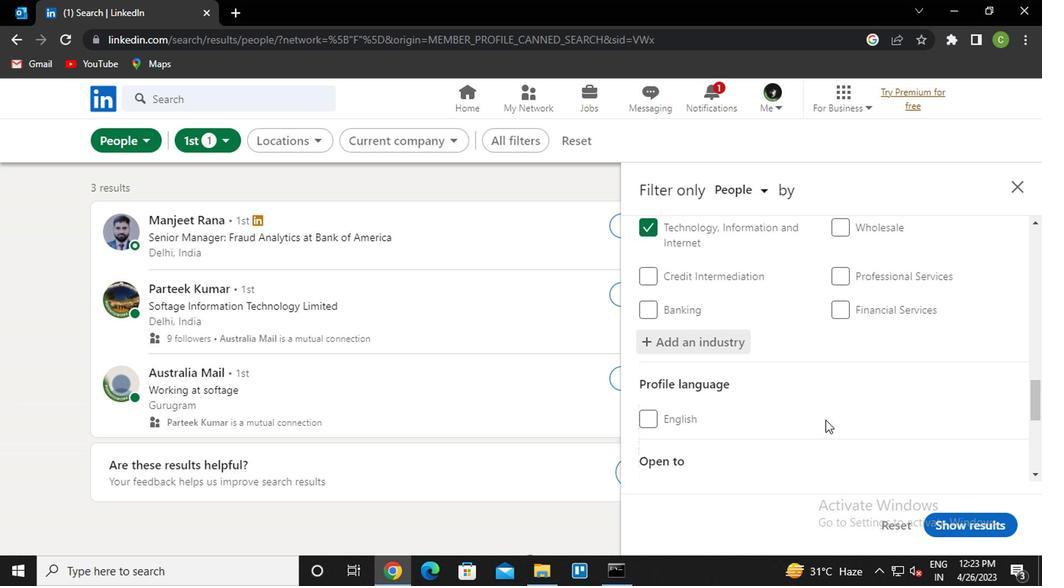 
Action: Mouse moved to (720, 410)
Screenshot: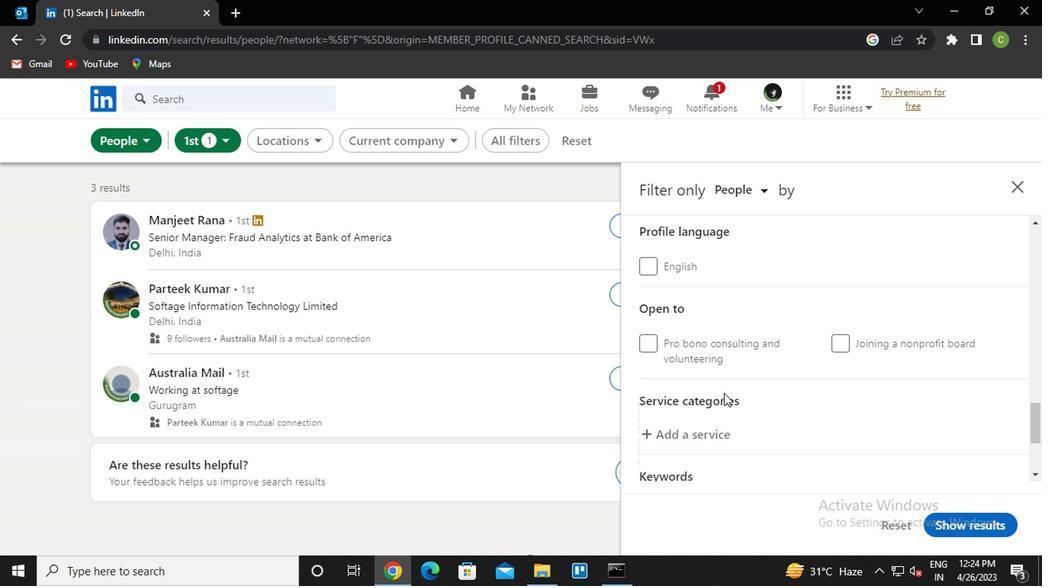 
Action: Mouse scrolled (720, 409) with delta (0, -1)
Screenshot: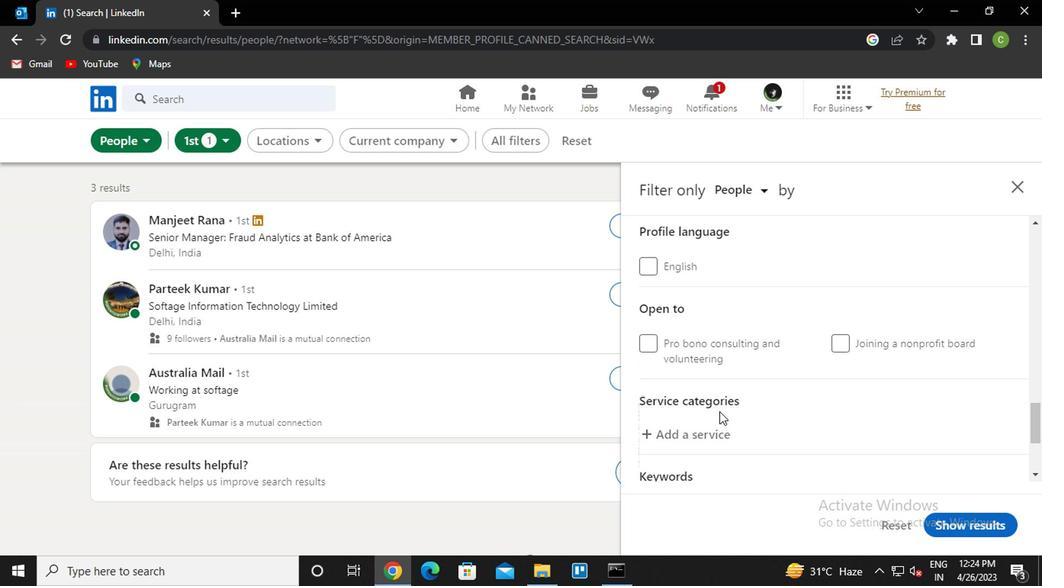 
Action: Mouse moved to (721, 408)
Screenshot: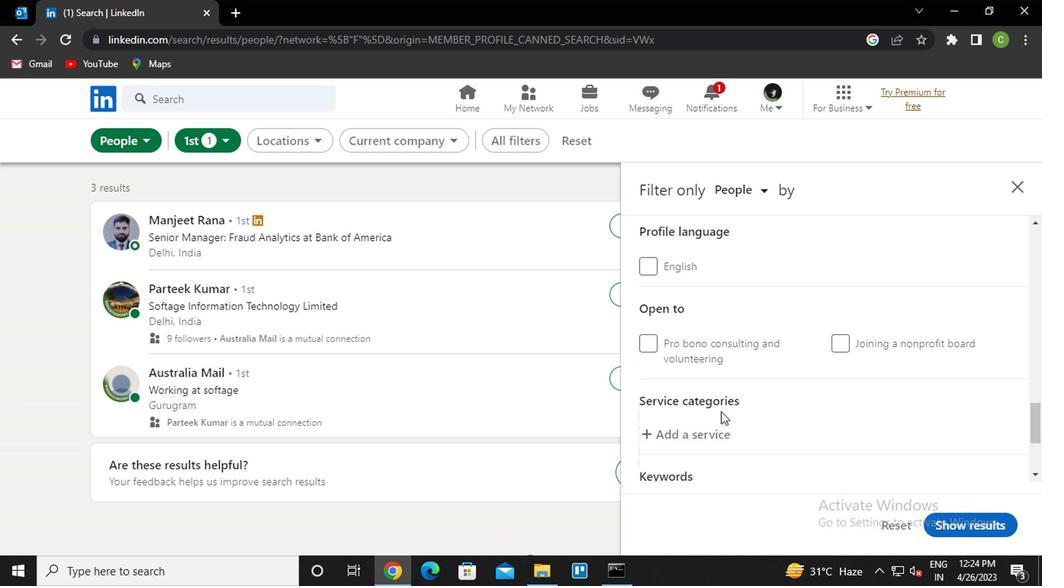
Action: Mouse scrolled (721, 408) with delta (0, 0)
Screenshot: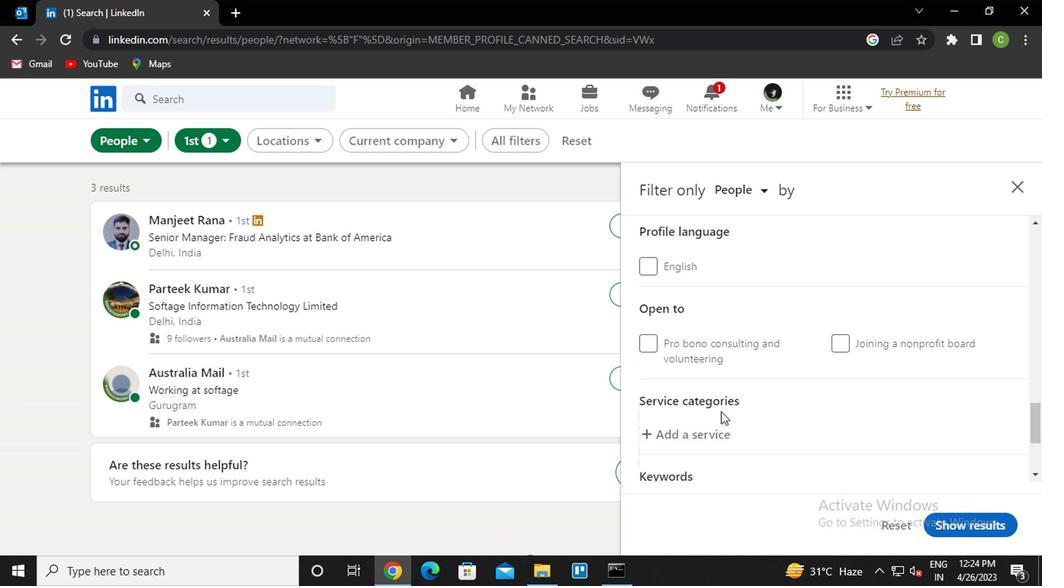 
Action: Mouse moved to (691, 284)
Screenshot: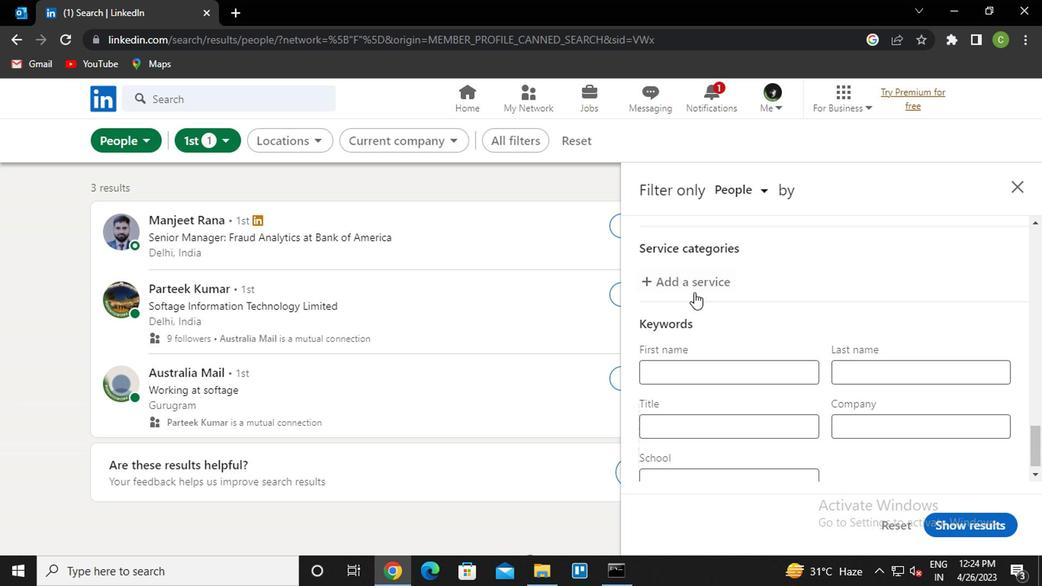 
Action: Mouse pressed left at (691, 284)
Screenshot: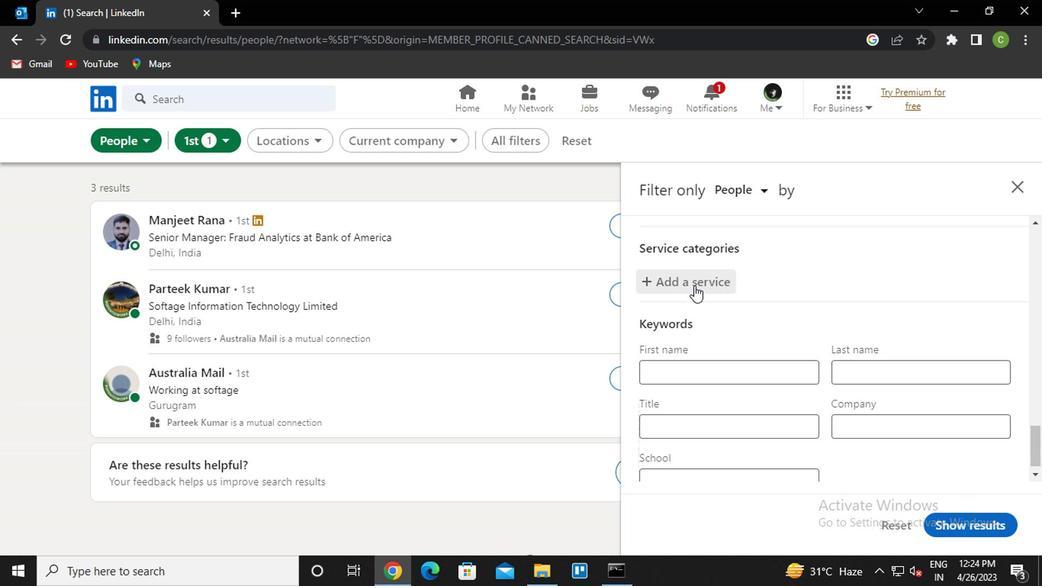 
Action: Key pressed <Key.caps_lock>u<Key.caps_lock>ser<Key.space>ex<Key.down><Key.down><Key.down><Key.enter>
Screenshot: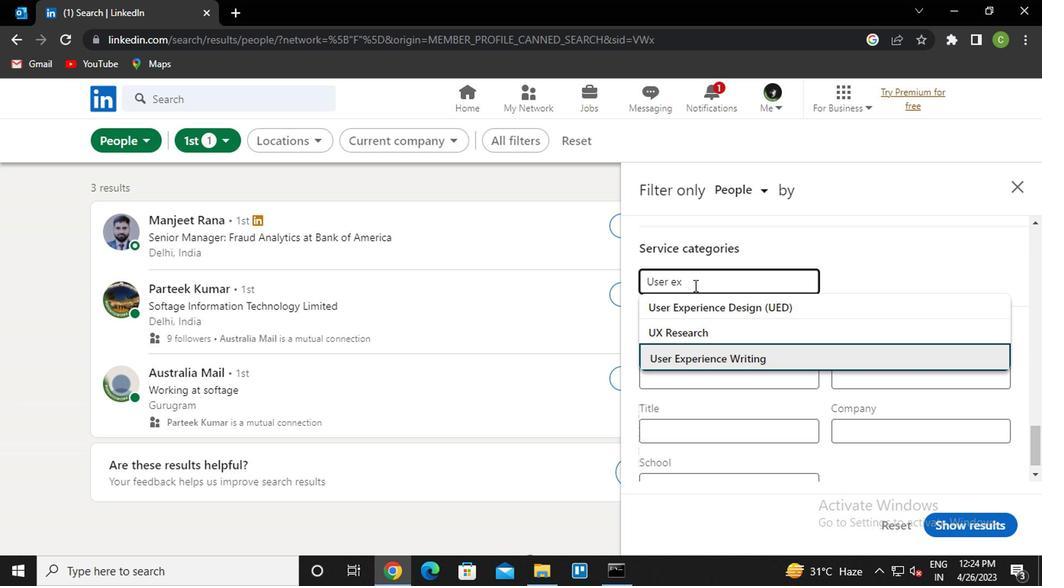 
Action: Mouse scrolled (691, 284) with delta (0, 0)
Screenshot: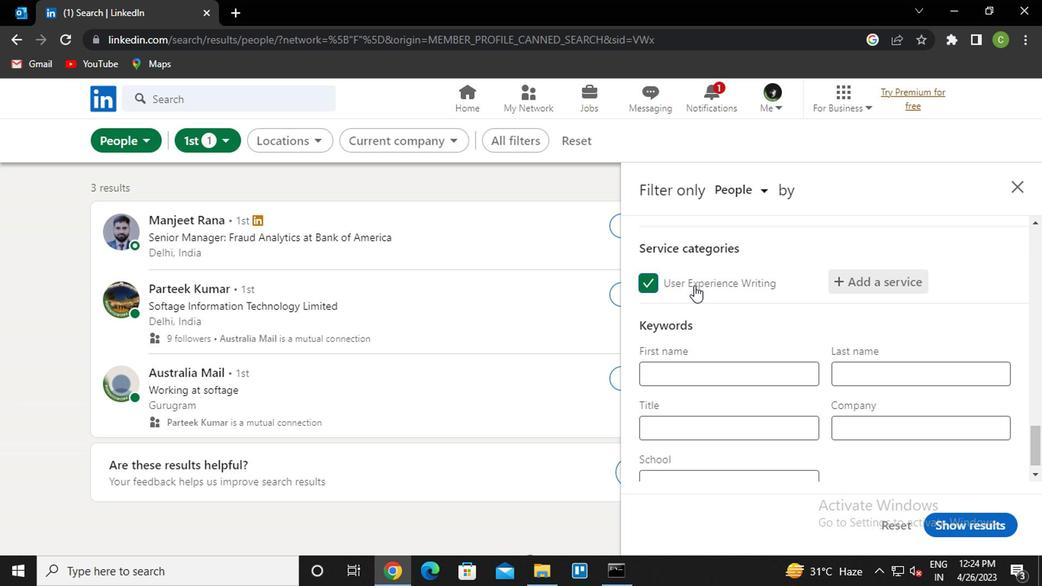 
Action: Mouse scrolled (691, 284) with delta (0, 0)
Screenshot: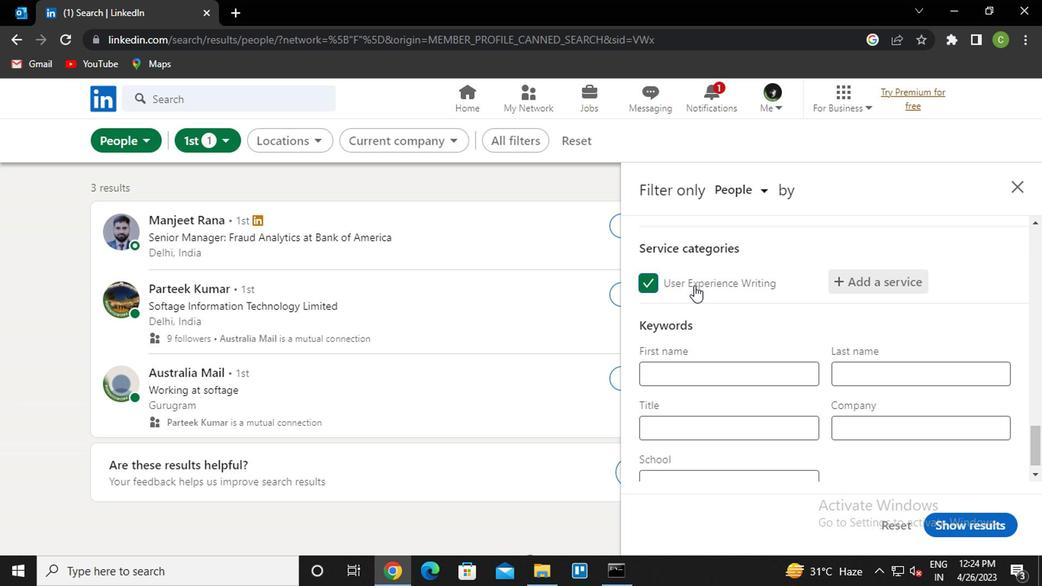 
Action: Mouse moved to (717, 411)
Screenshot: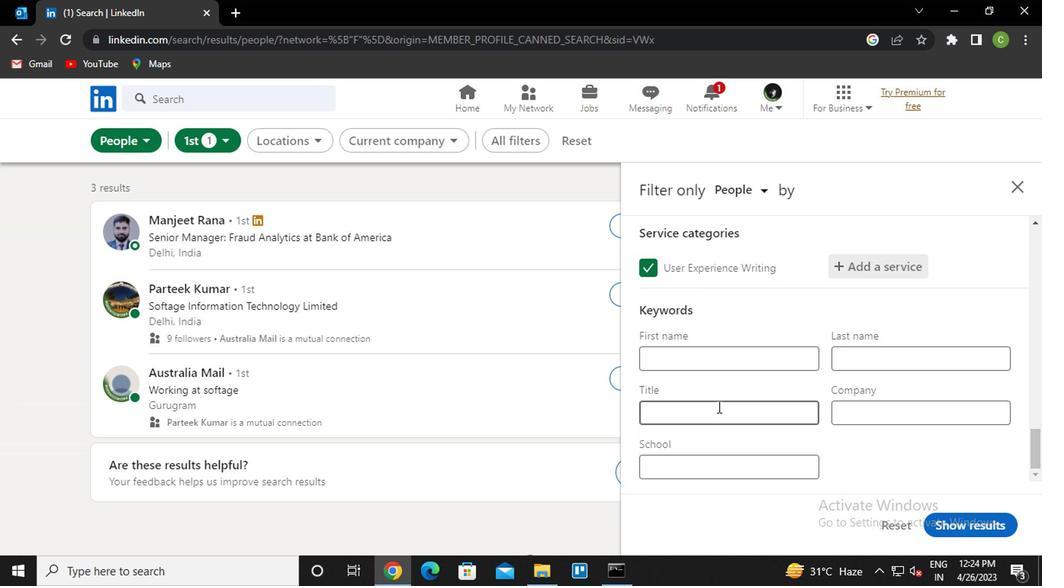 
Action: Mouse pressed left at (717, 411)
Screenshot: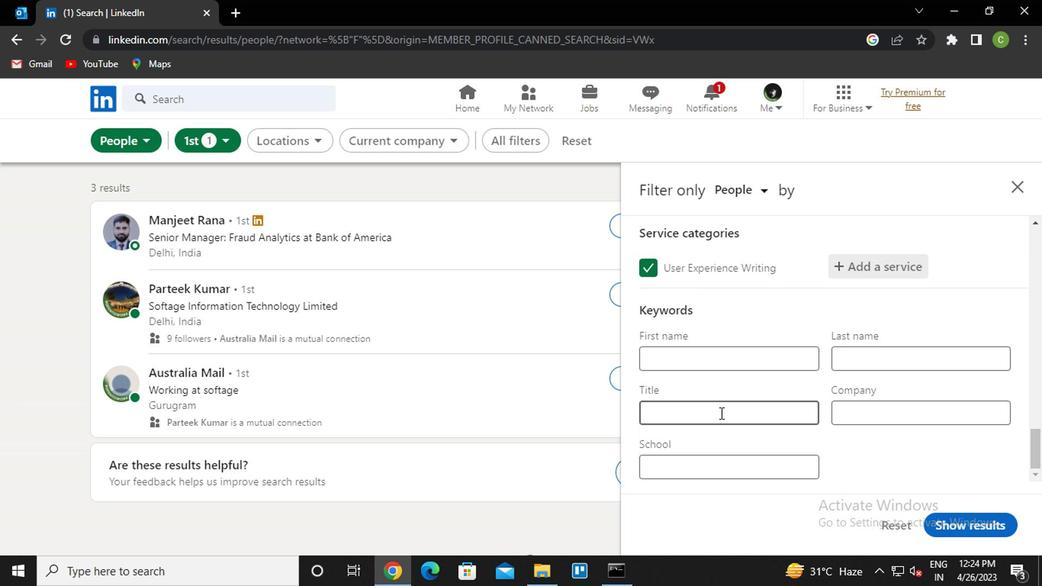 
Action: Key pressed <Key.caps_lock>p<Key.caps_lock>hoto<Key.space>interpreter
Screenshot: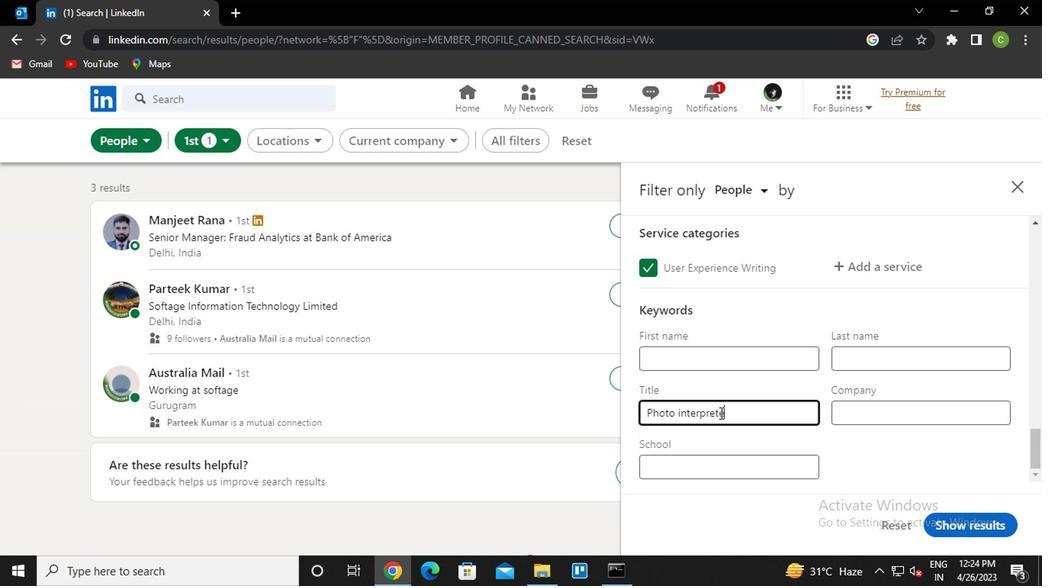 
Action: Mouse moved to (991, 526)
Screenshot: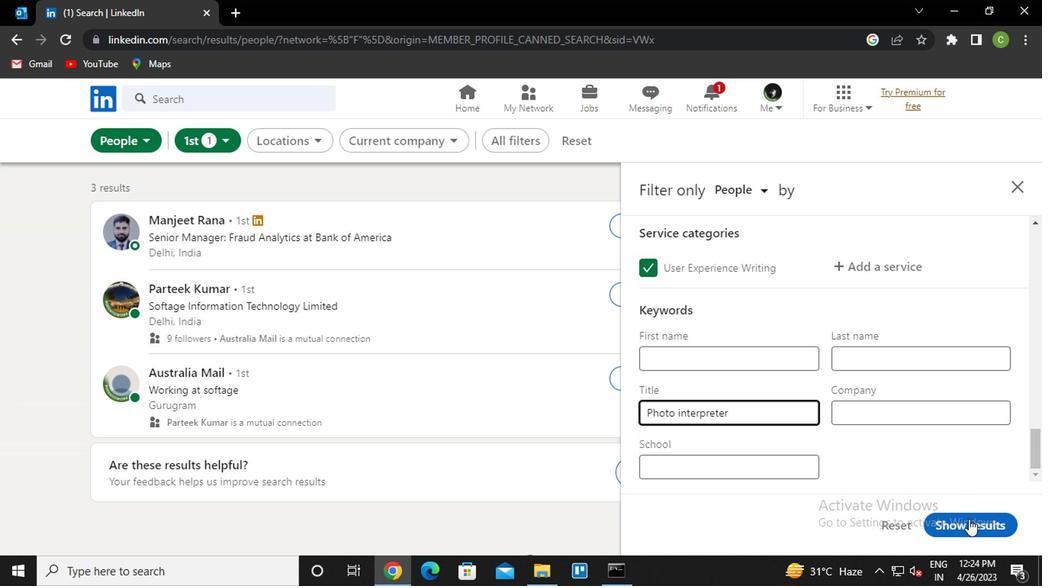 
Action: Mouse pressed left at (991, 526)
Screenshot: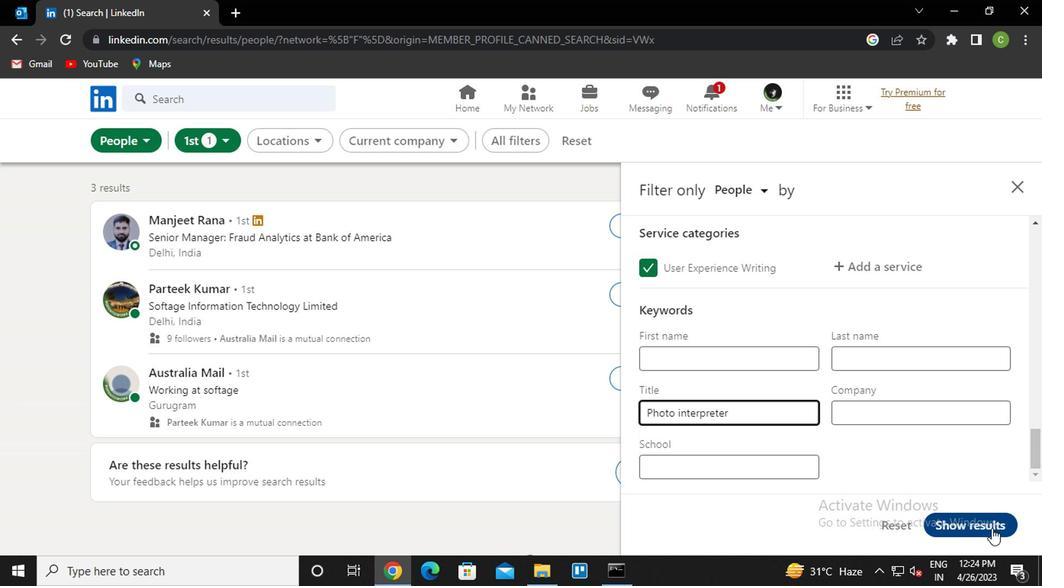 
Action: Mouse moved to (598, 536)
Screenshot: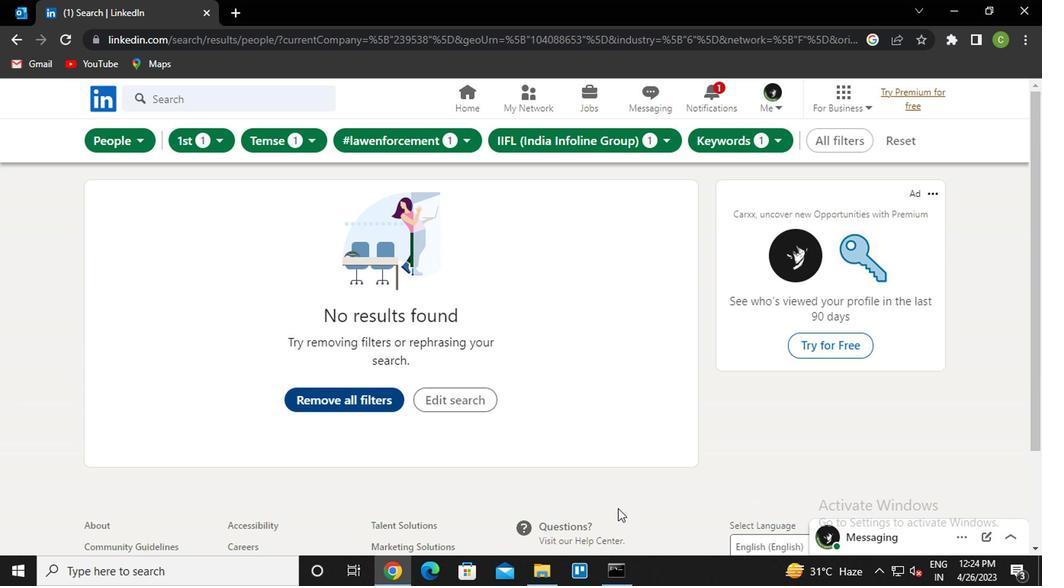 
